 Task: Create a due date automation trigger when advanced on, on the tuesday of the week a card is due add dates starting next week at 11:00 AM.
Action: Mouse moved to (1164, 87)
Screenshot: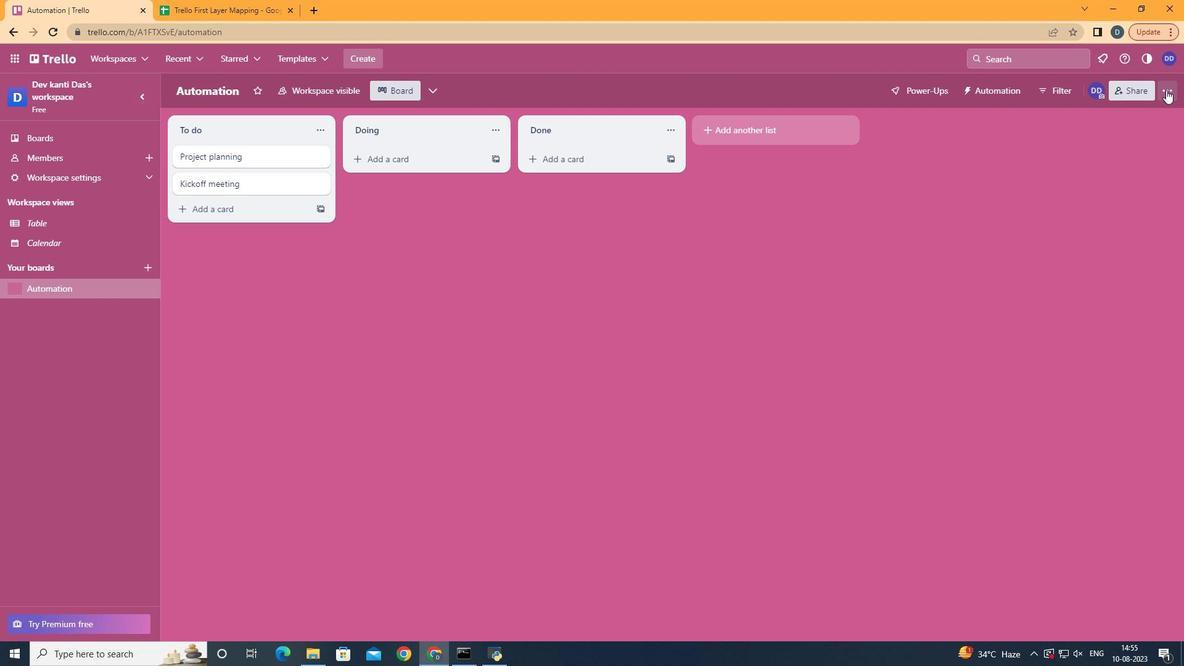 
Action: Mouse pressed left at (1164, 87)
Screenshot: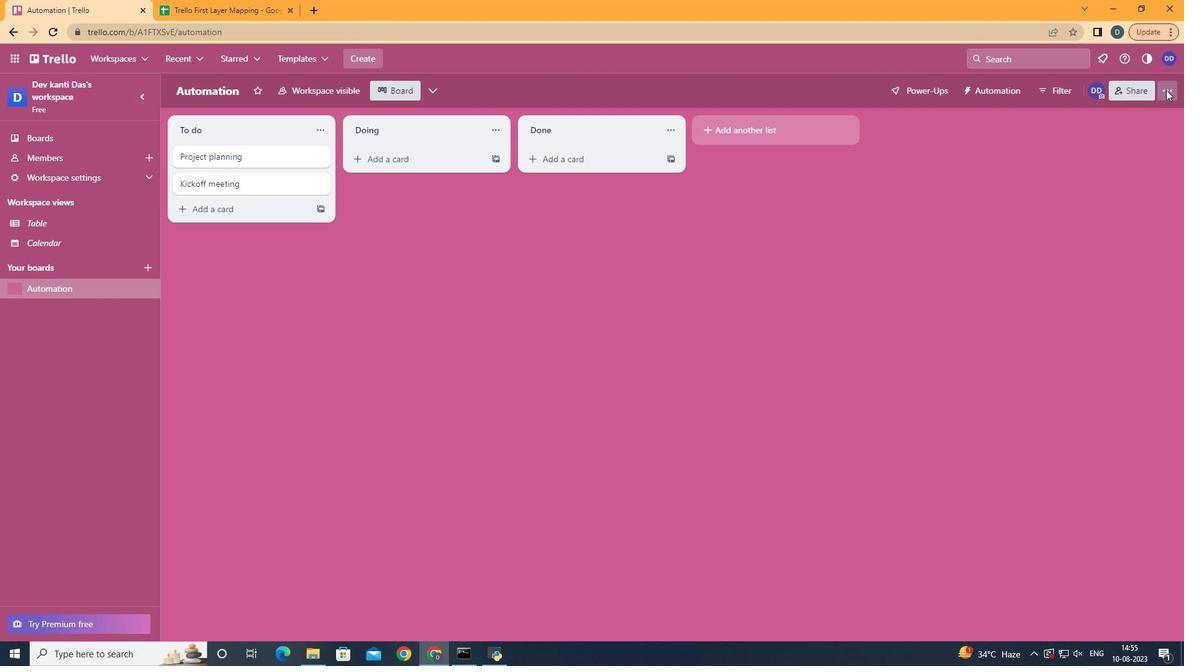 
Action: Mouse moved to (1051, 251)
Screenshot: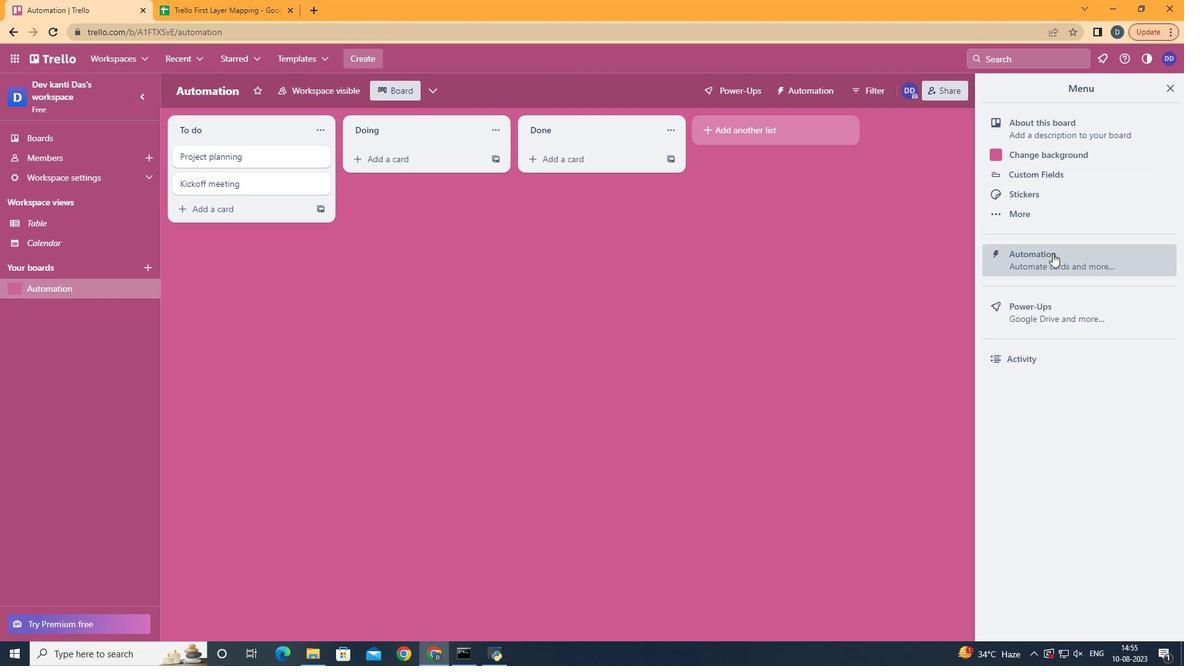 
Action: Mouse pressed left at (1051, 251)
Screenshot: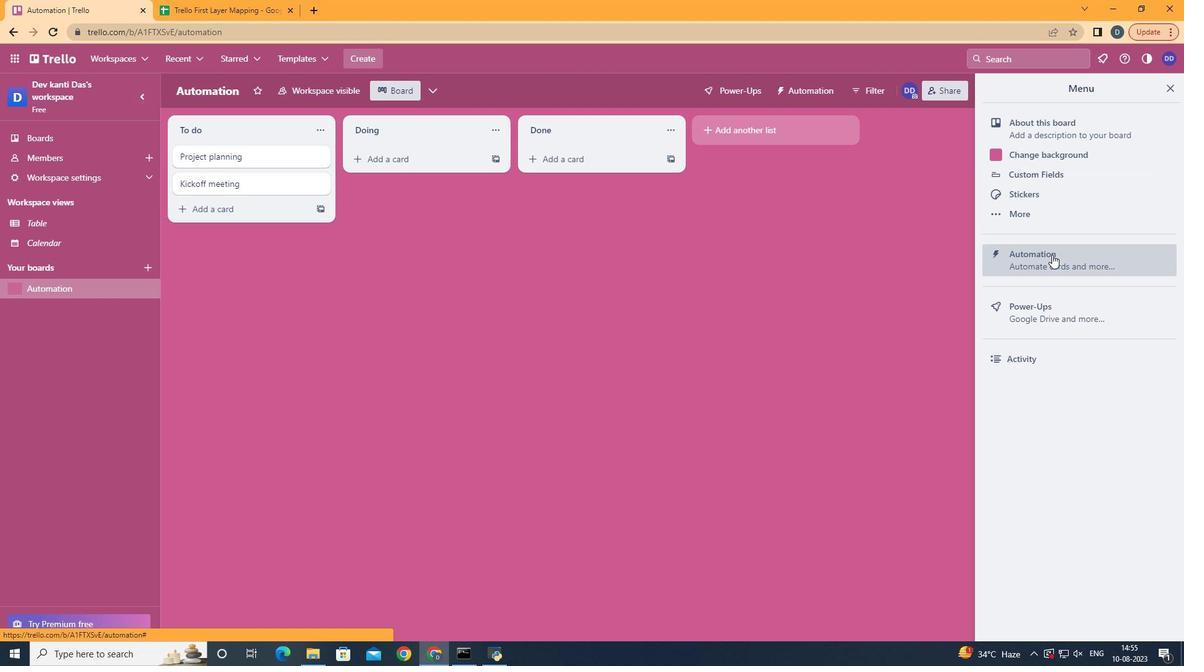 
Action: Mouse moved to (212, 249)
Screenshot: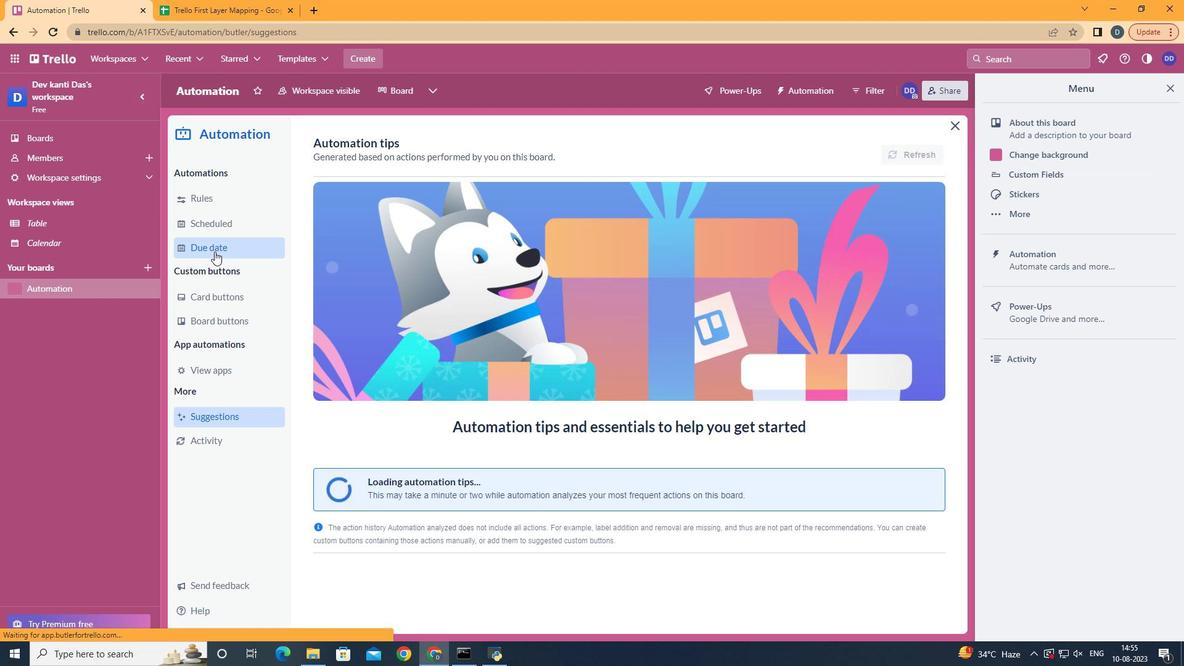 
Action: Mouse pressed left at (212, 249)
Screenshot: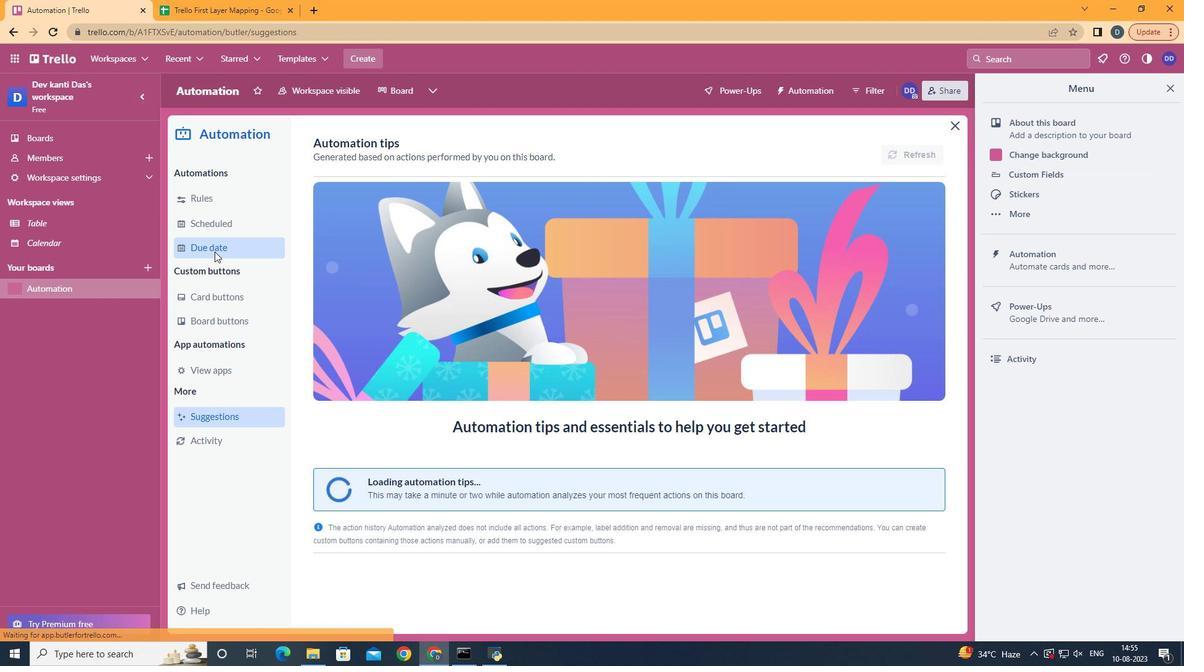 
Action: Mouse moved to (868, 149)
Screenshot: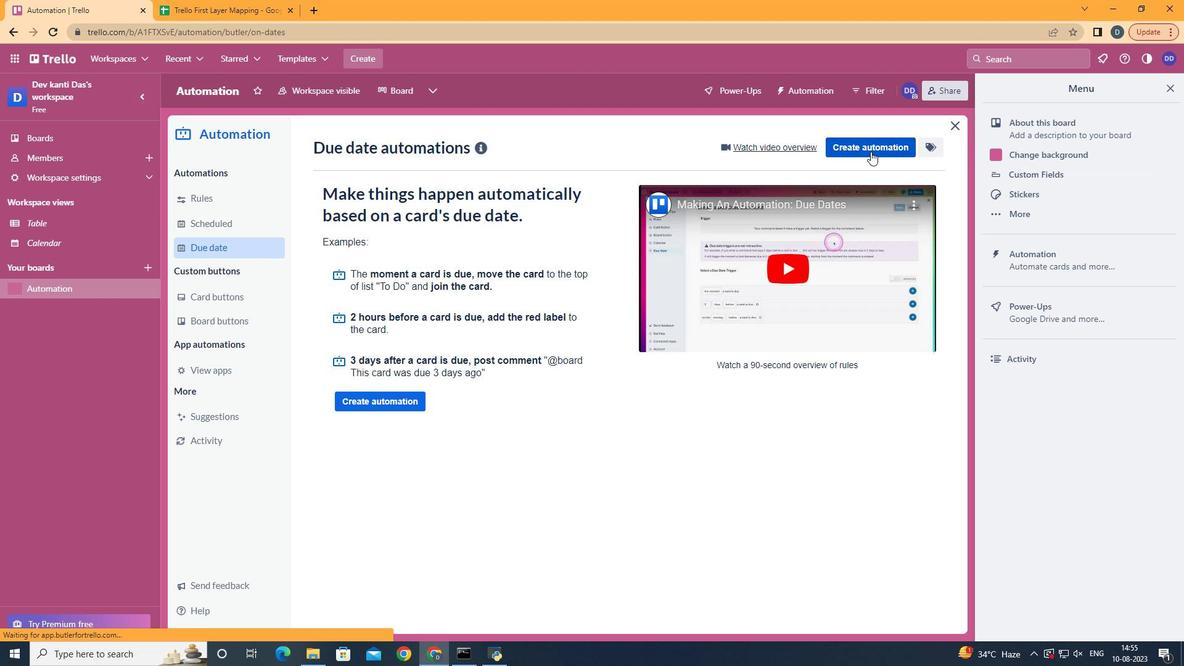 
Action: Mouse pressed left at (868, 149)
Screenshot: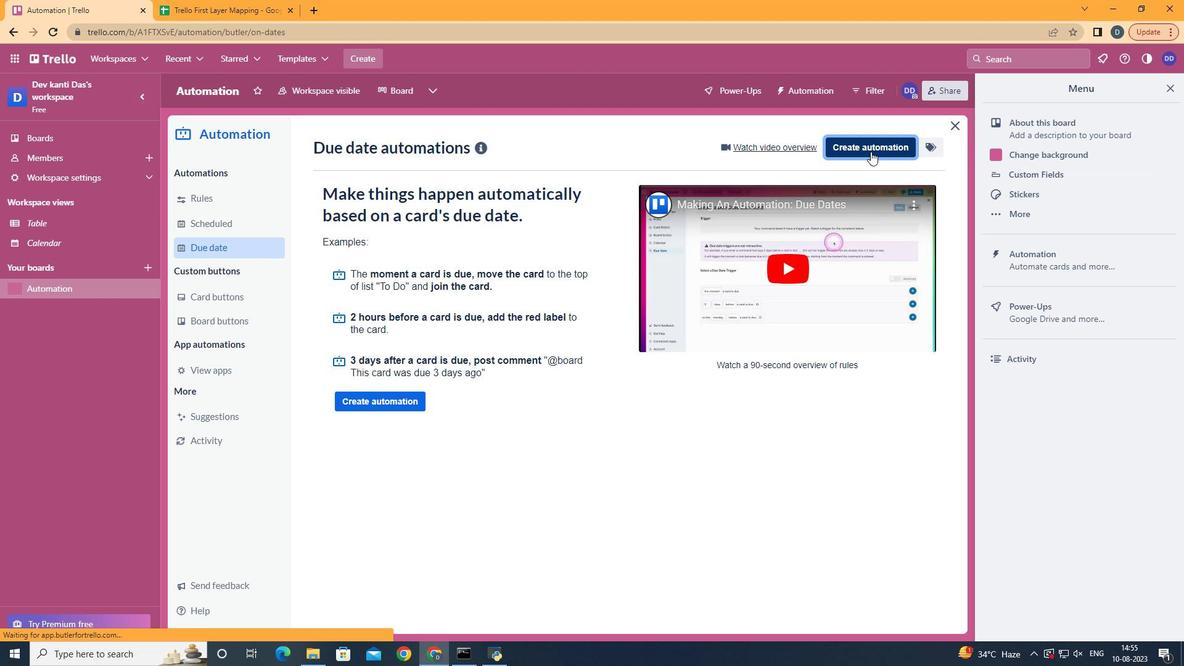 
Action: Mouse moved to (646, 267)
Screenshot: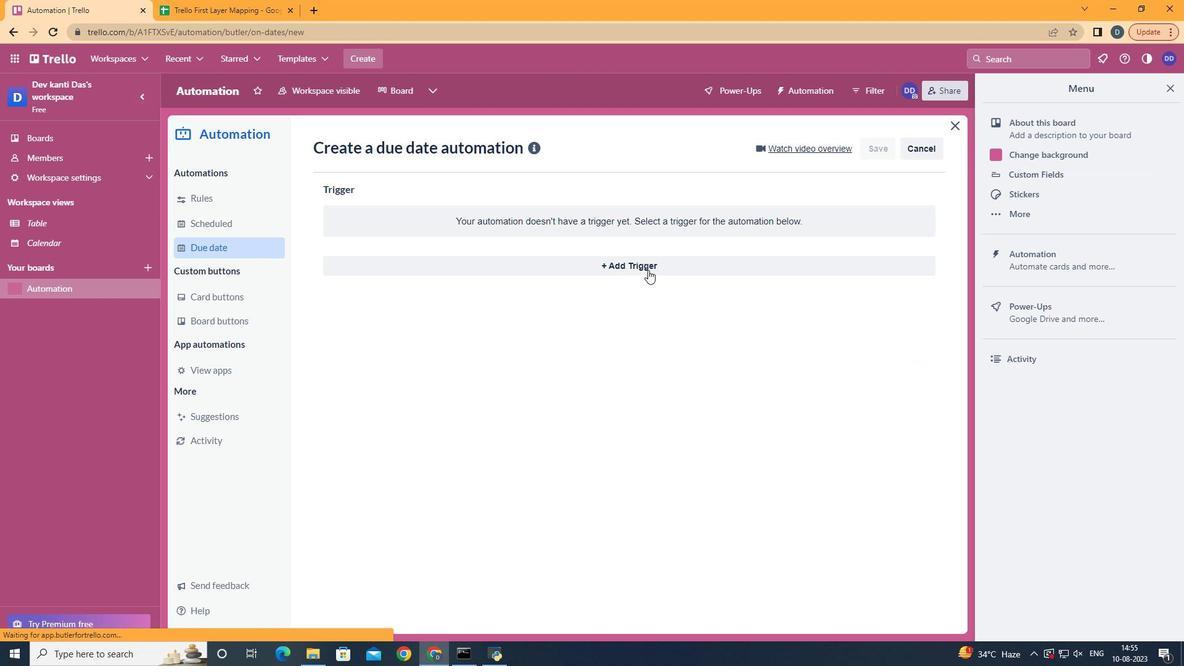 
Action: Mouse pressed left at (646, 267)
Screenshot: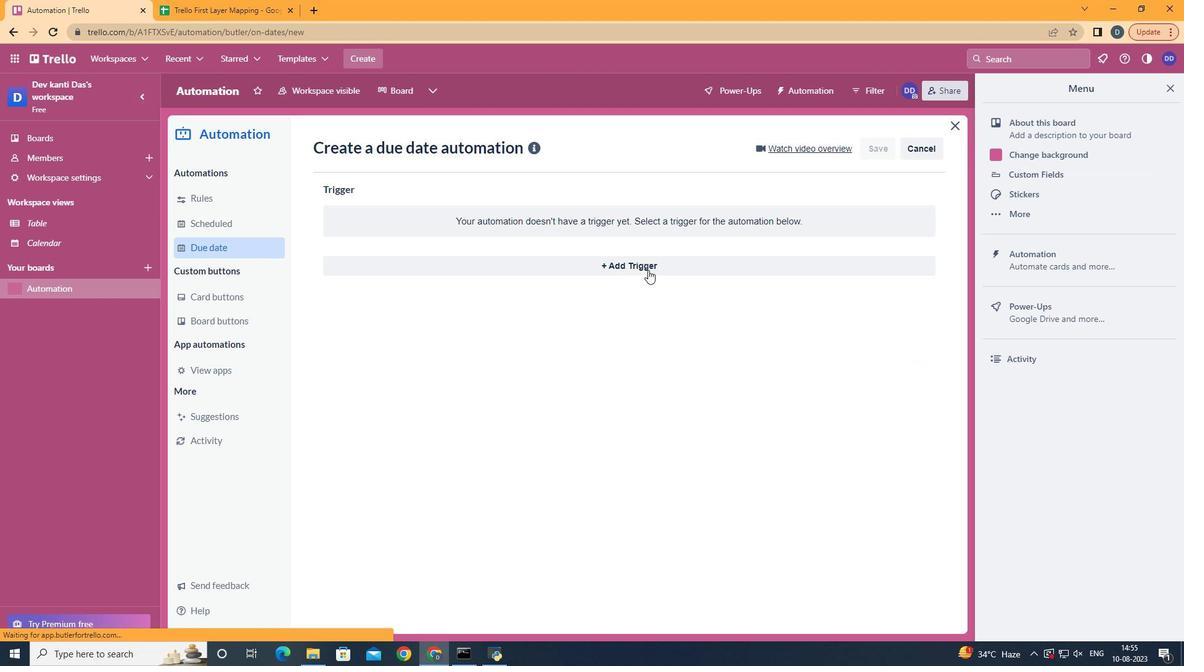 
Action: Mouse moved to (390, 343)
Screenshot: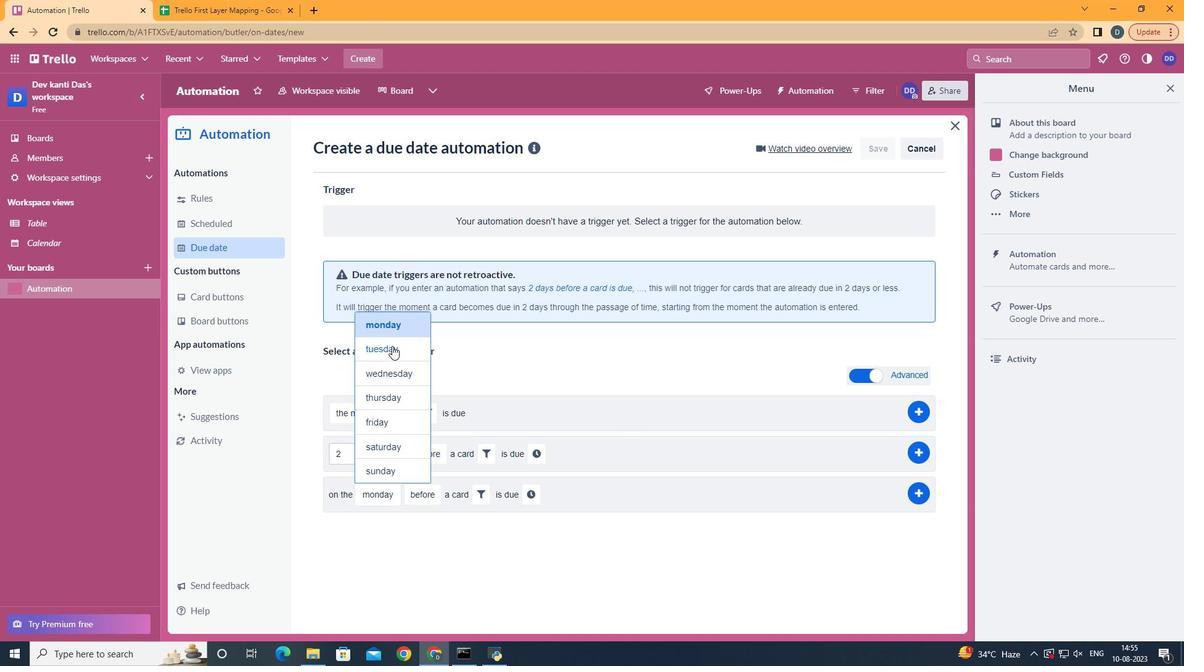 
Action: Mouse pressed left at (390, 343)
Screenshot: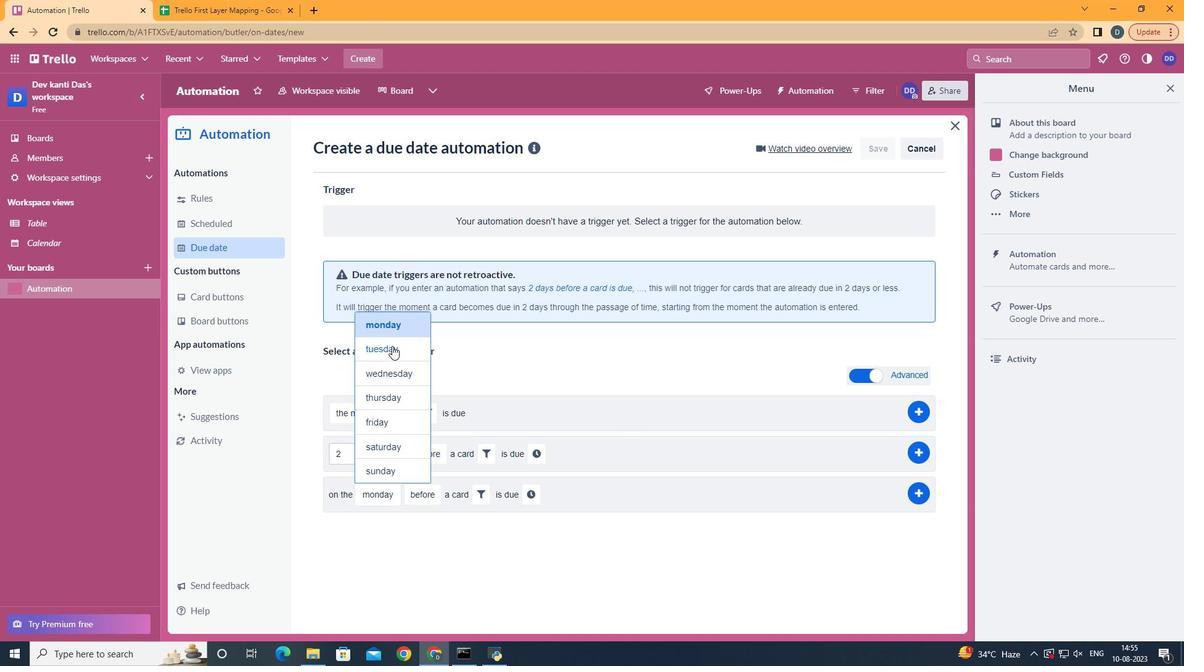 
Action: Mouse moved to (434, 559)
Screenshot: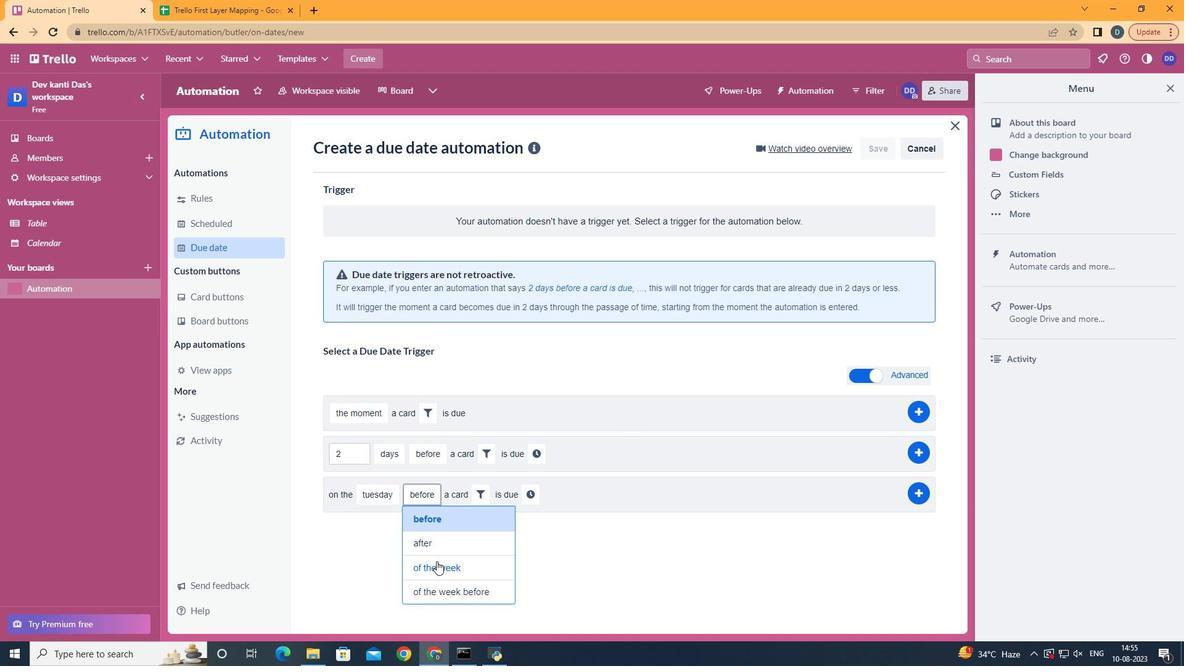 
Action: Mouse pressed left at (434, 559)
Screenshot: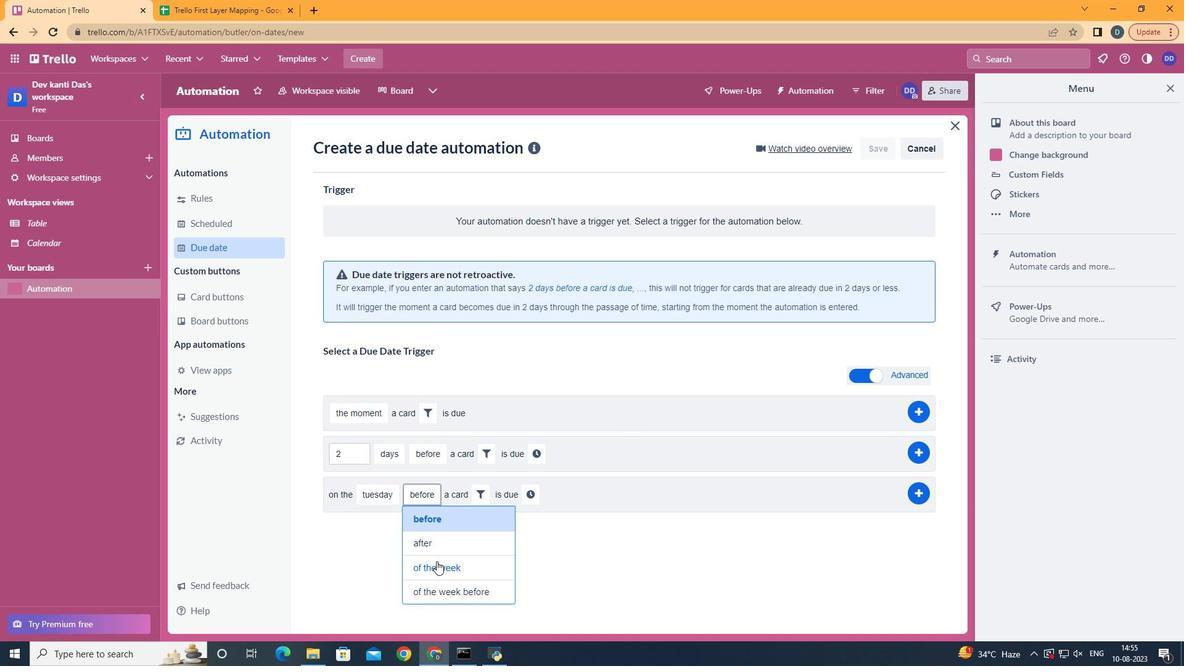 
Action: Mouse moved to (499, 494)
Screenshot: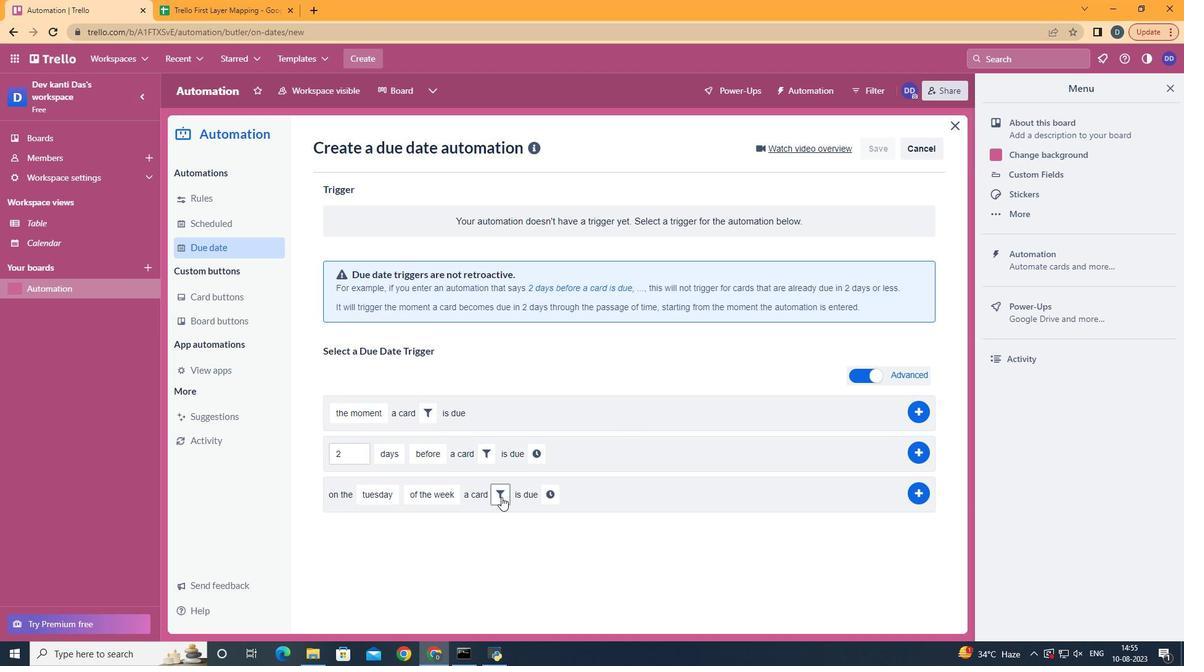 
Action: Mouse pressed left at (499, 494)
Screenshot: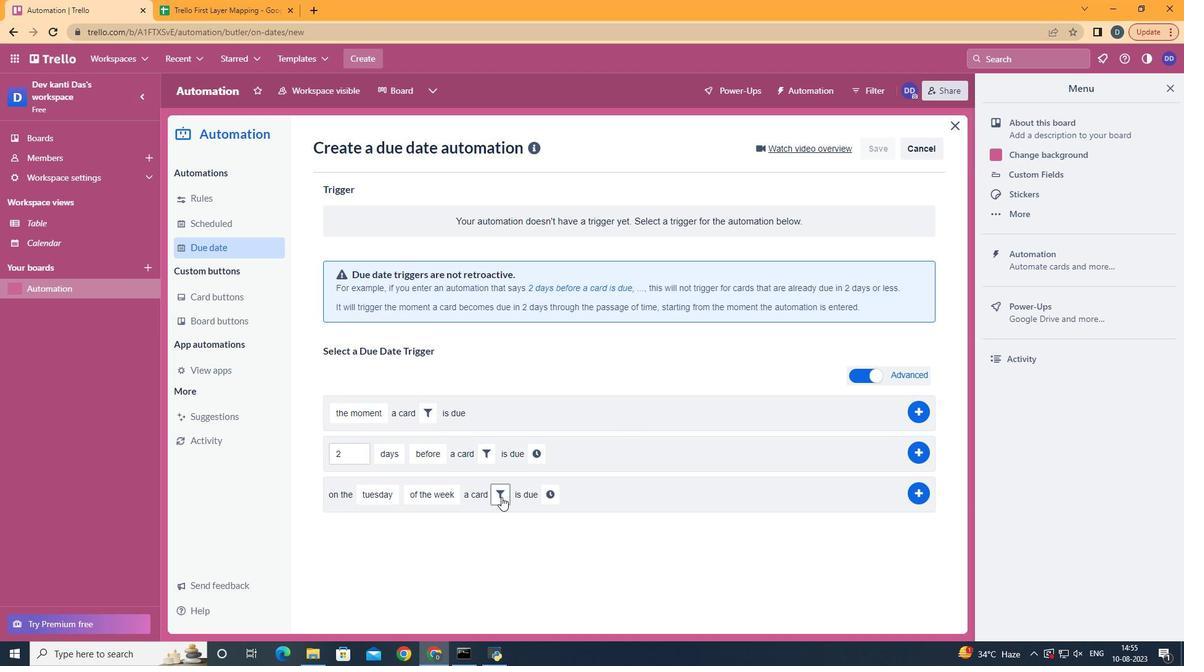 
Action: Mouse moved to (560, 531)
Screenshot: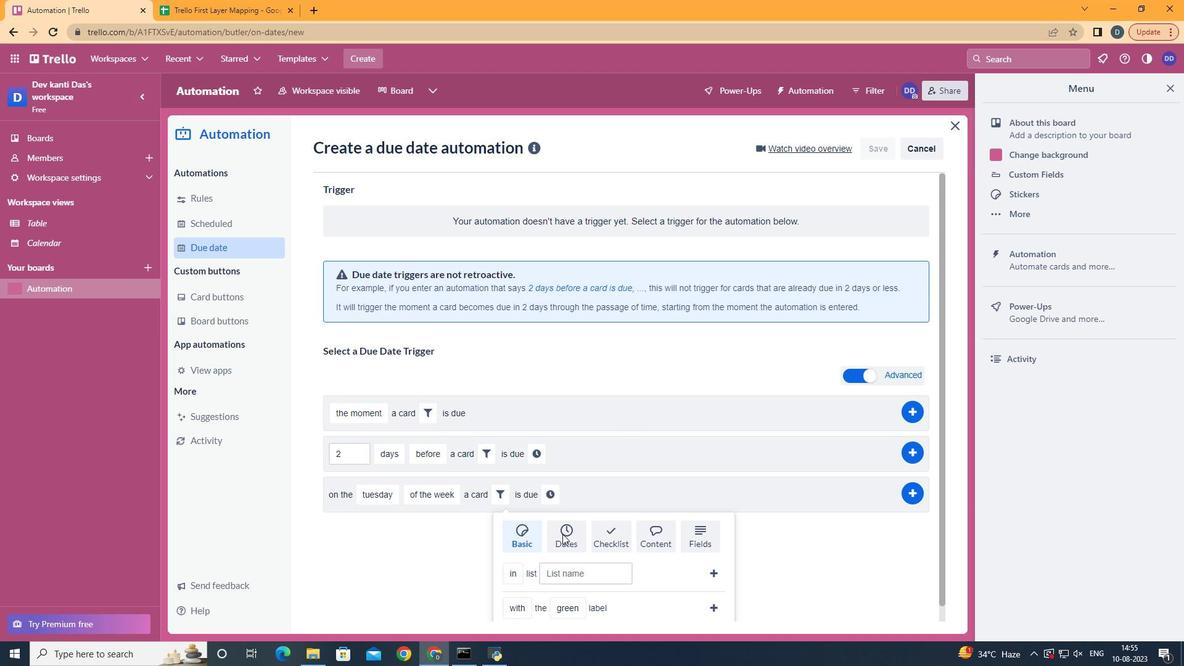
Action: Mouse pressed left at (560, 531)
Screenshot: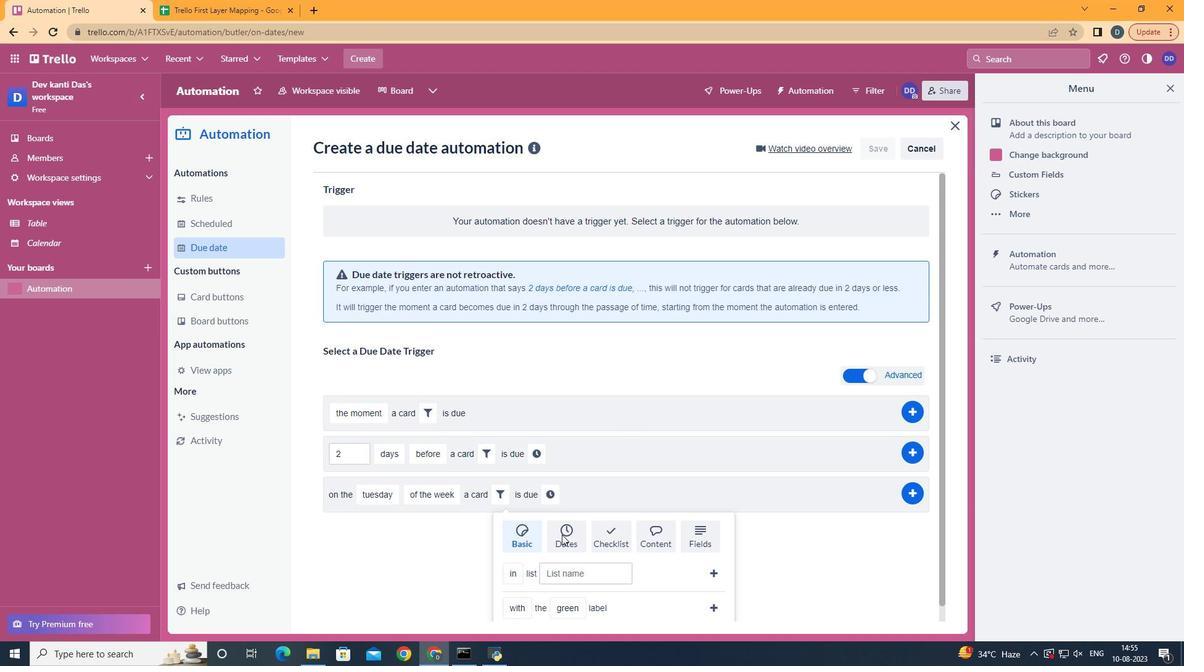 
Action: Mouse moved to (559, 532)
Screenshot: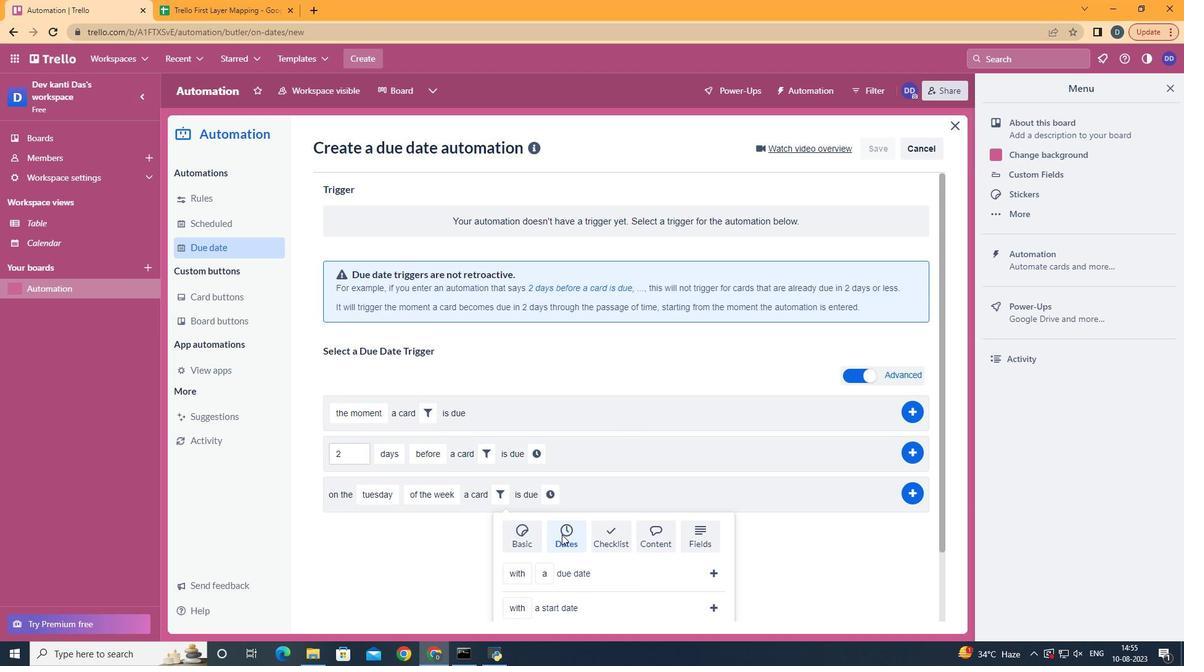 
Action: Mouse scrolled (559, 531) with delta (0, 0)
Screenshot: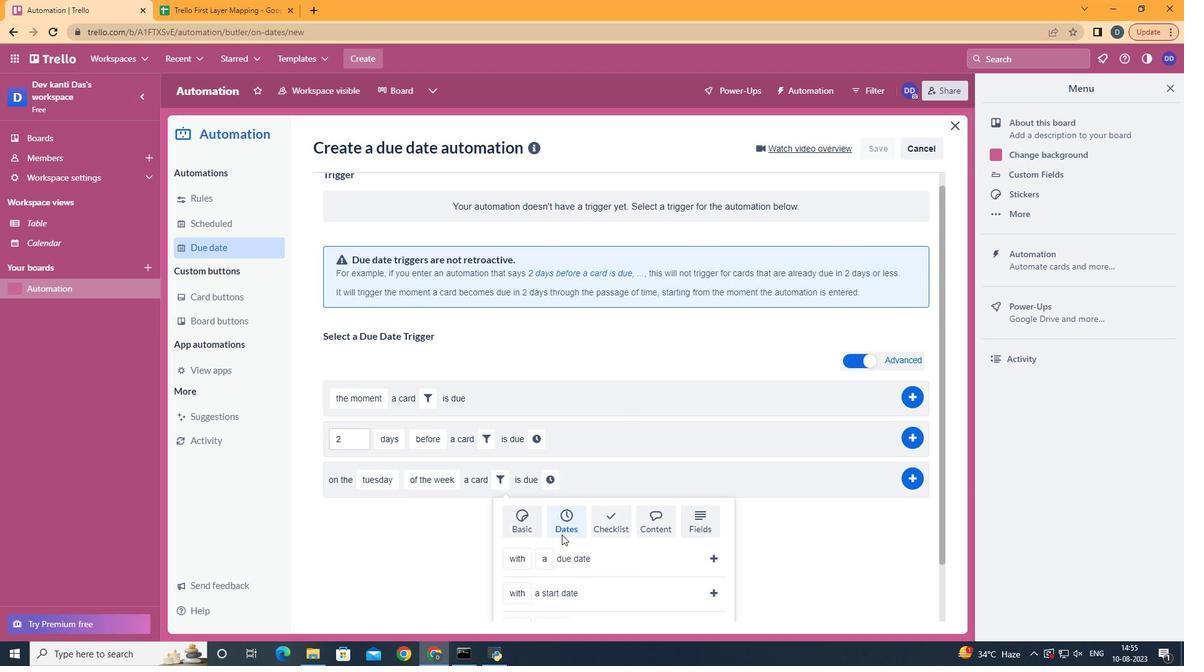 
Action: Mouse scrolled (559, 531) with delta (0, 0)
Screenshot: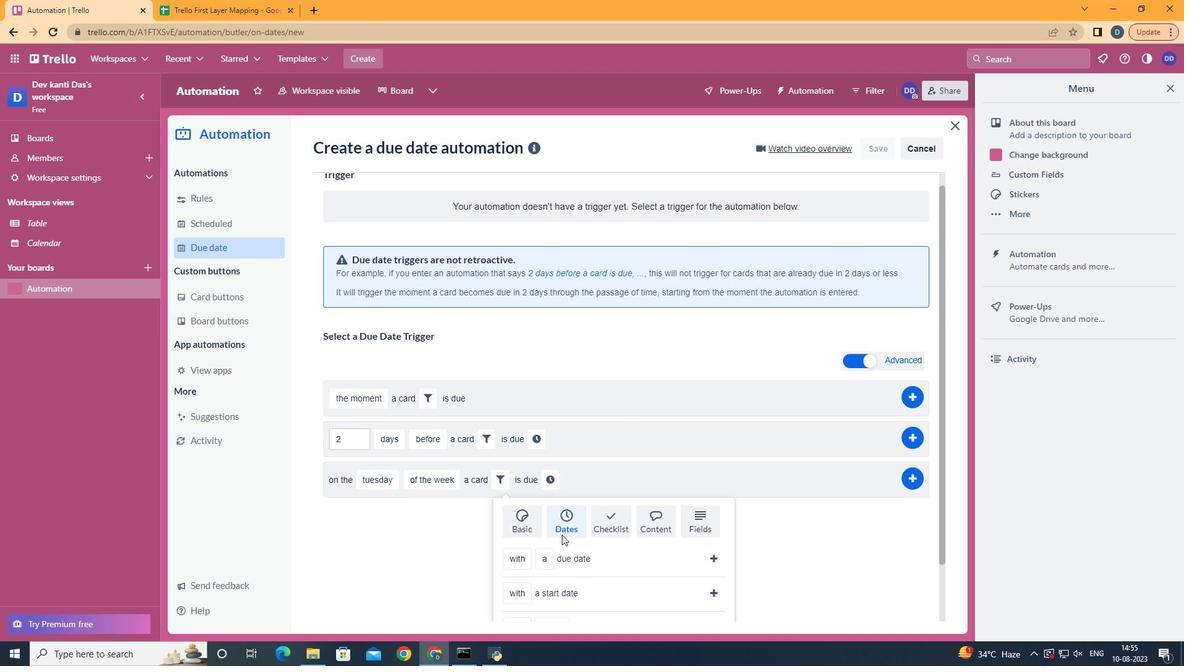 
Action: Mouse scrolled (559, 531) with delta (0, 0)
Screenshot: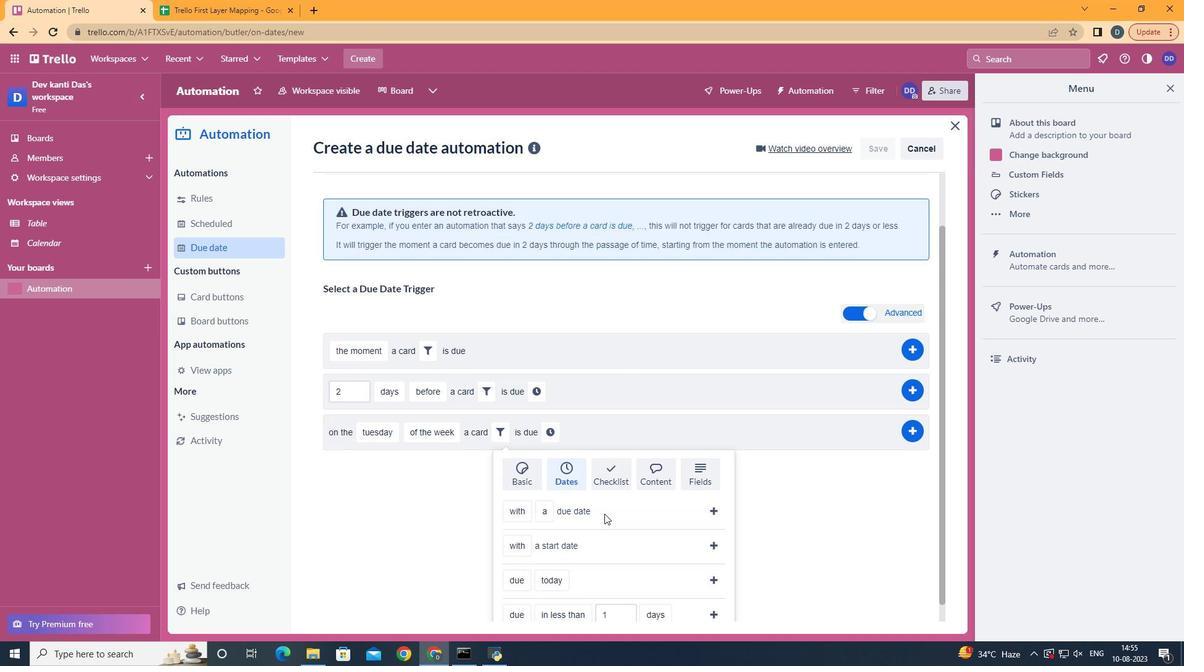 
Action: Mouse scrolled (559, 531) with delta (0, 0)
Screenshot: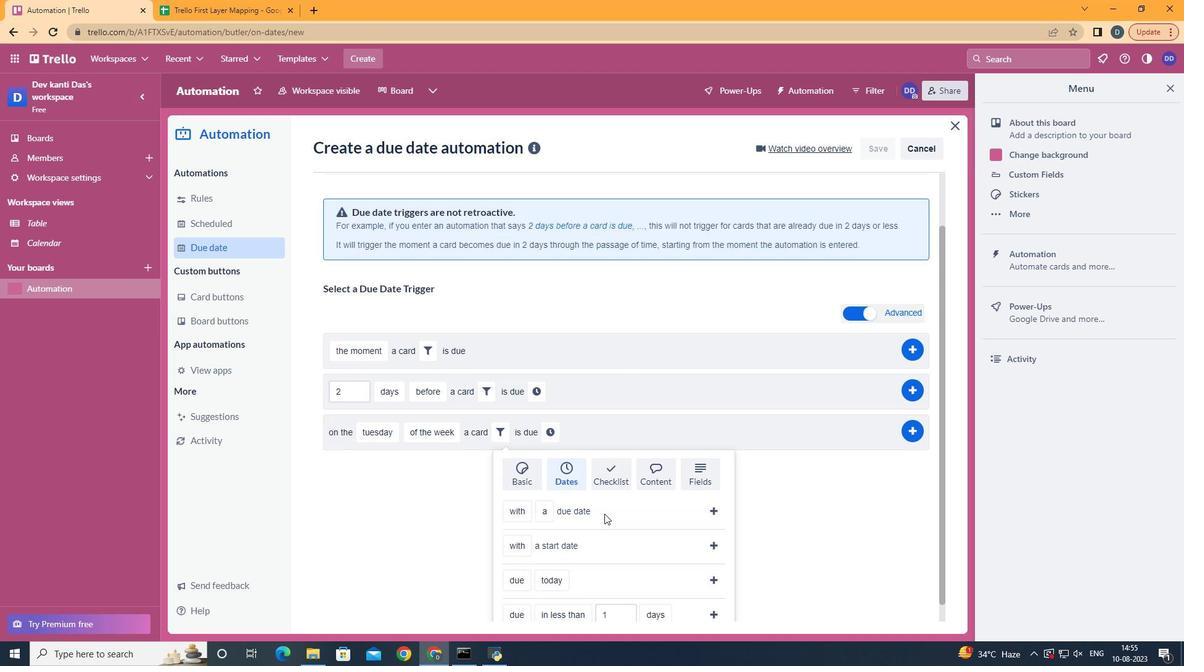 
Action: Mouse moved to (530, 511)
Screenshot: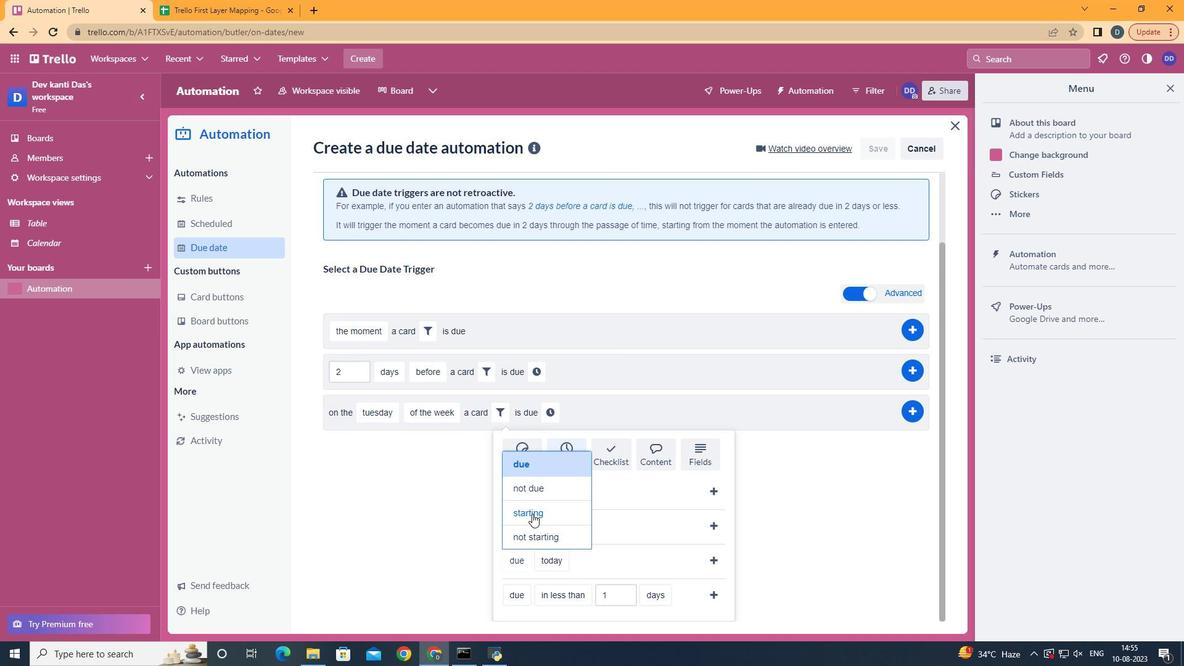 
Action: Mouse pressed left at (530, 511)
Screenshot: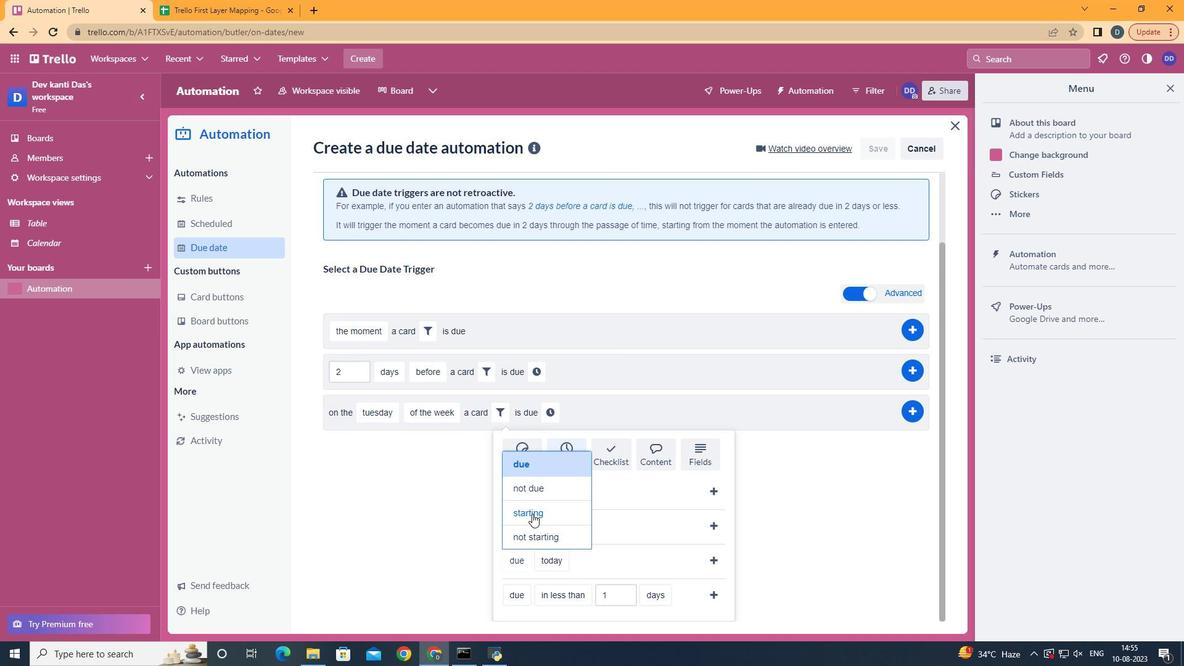 
Action: Mouse moved to (591, 480)
Screenshot: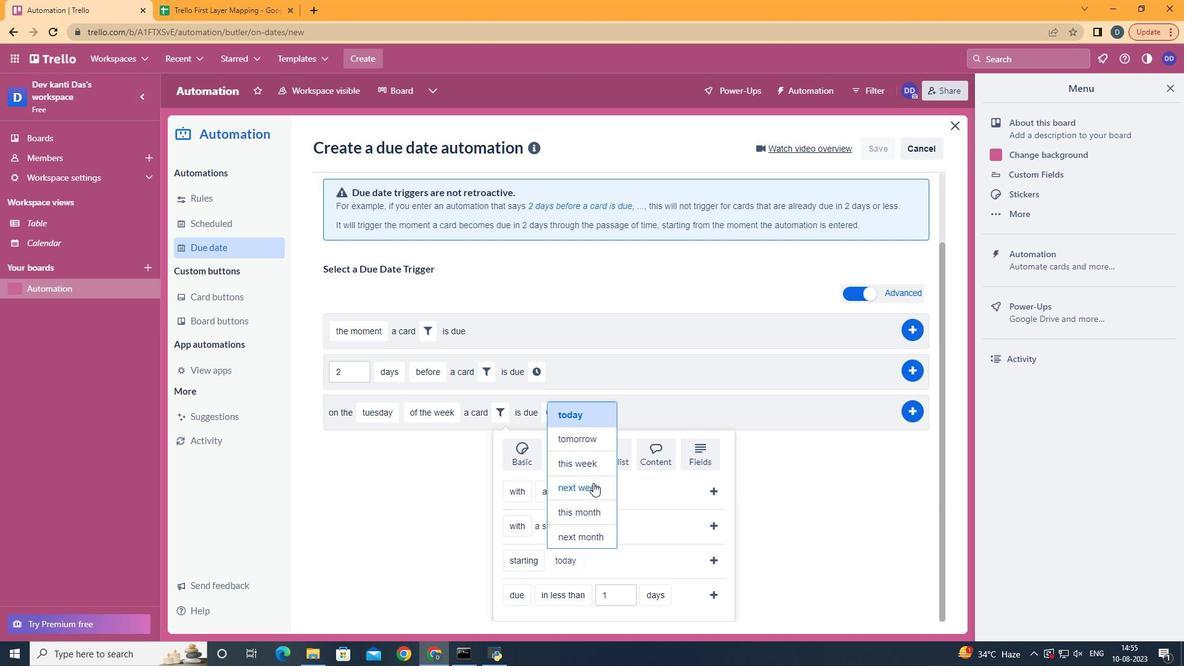 
Action: Mouse pressed left at (591, 480)
Screenshot: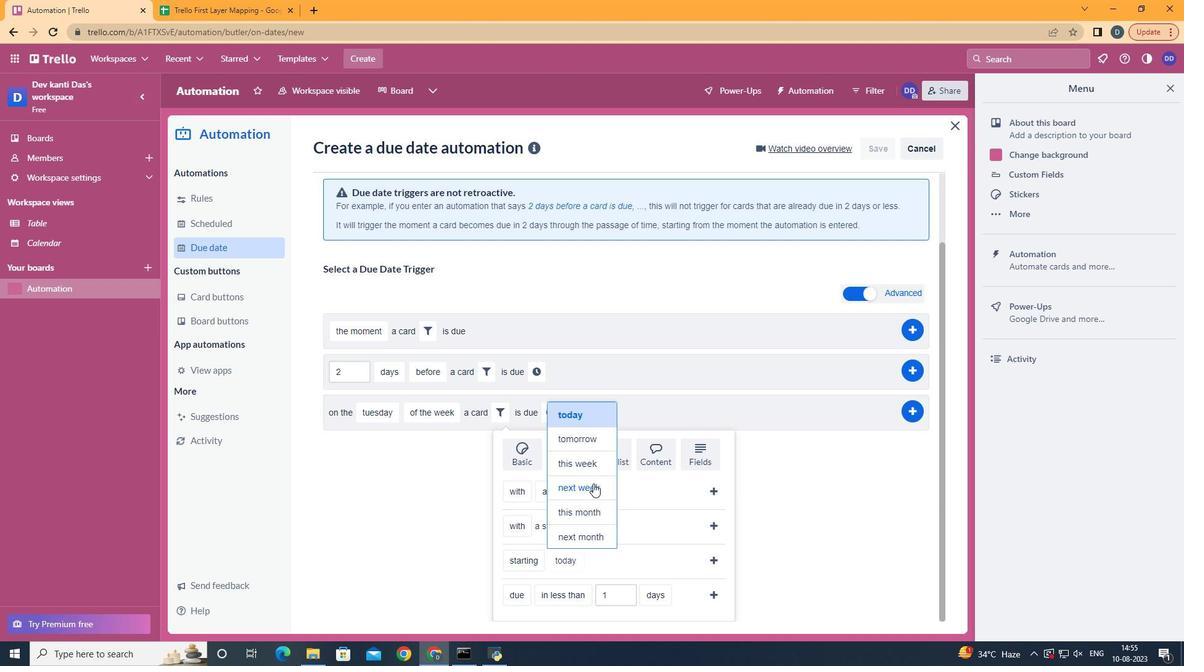 
Action: Mouse moved to (710, 559)
Screenshot: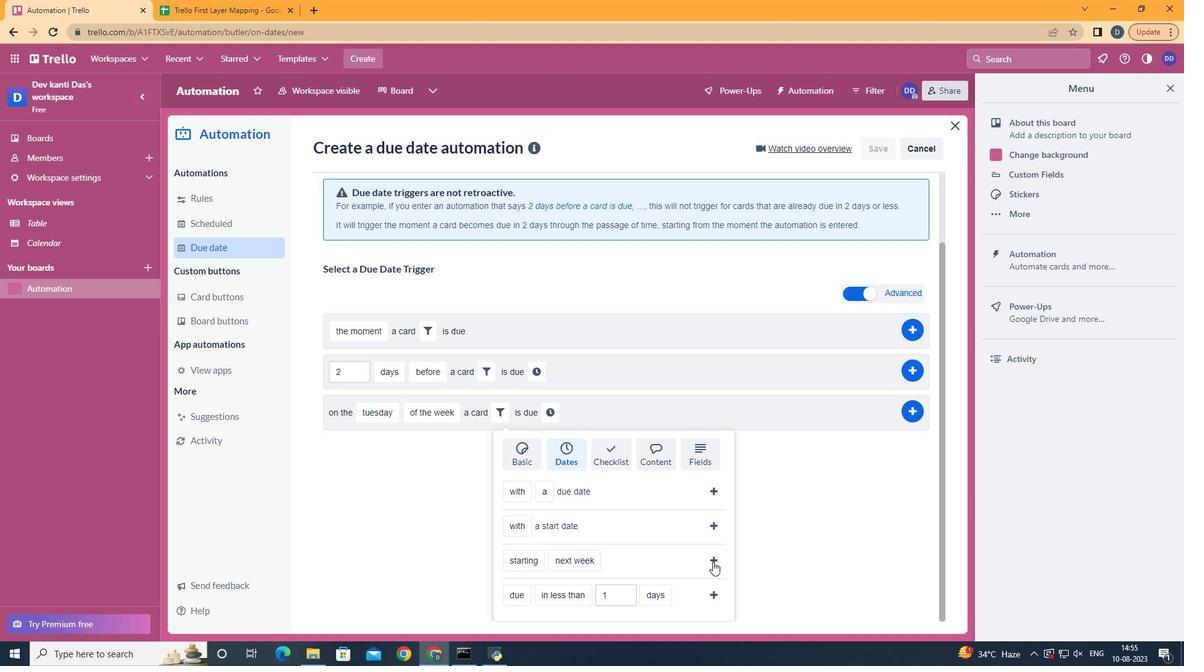 
Action: Mouse pressed left at (710, 559)
Screenshot: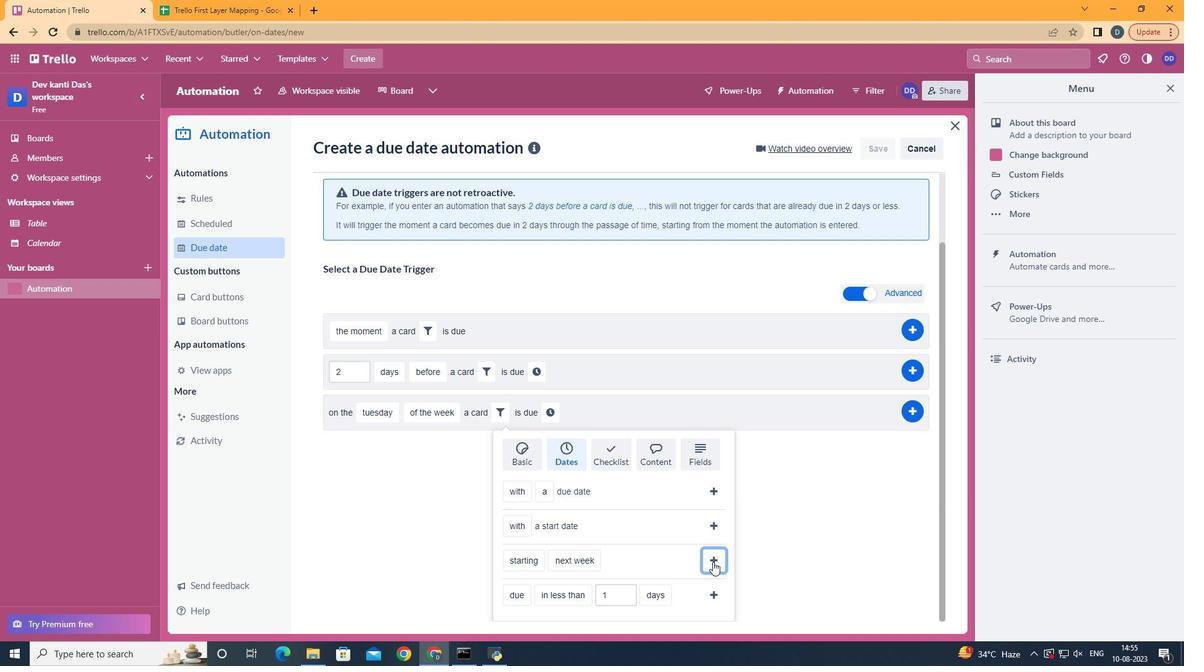 
Action: Mouse moved to (644, 493)
Screenshot: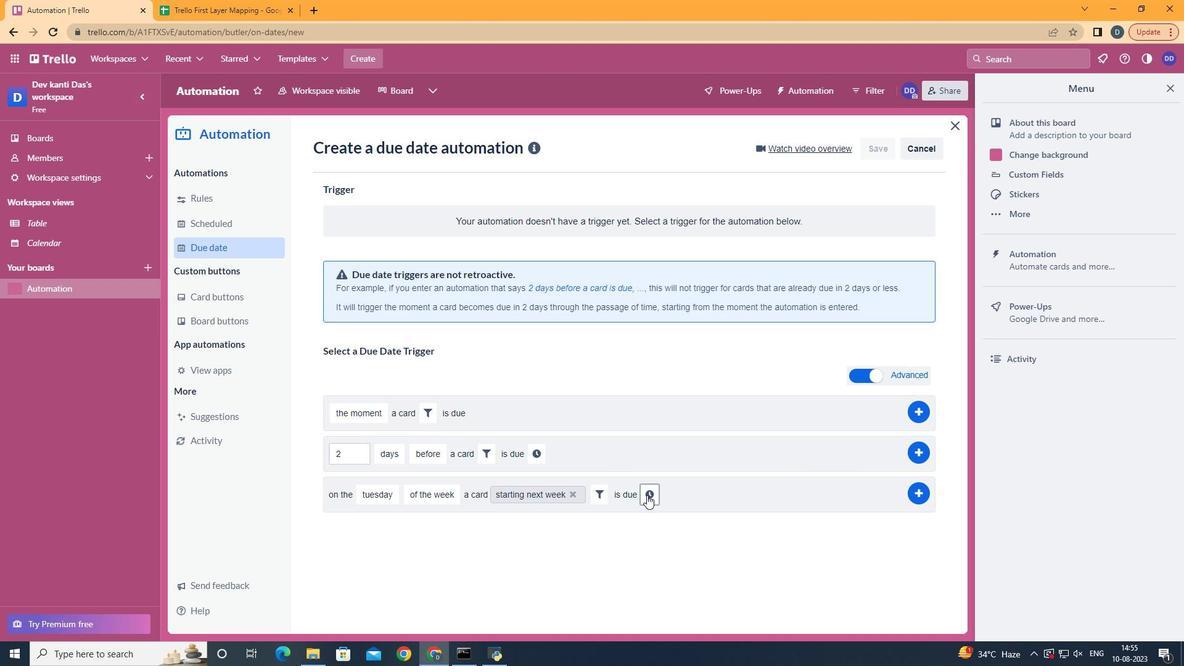 
Action: Mouse pressed left at (644, 493)
Screenshot: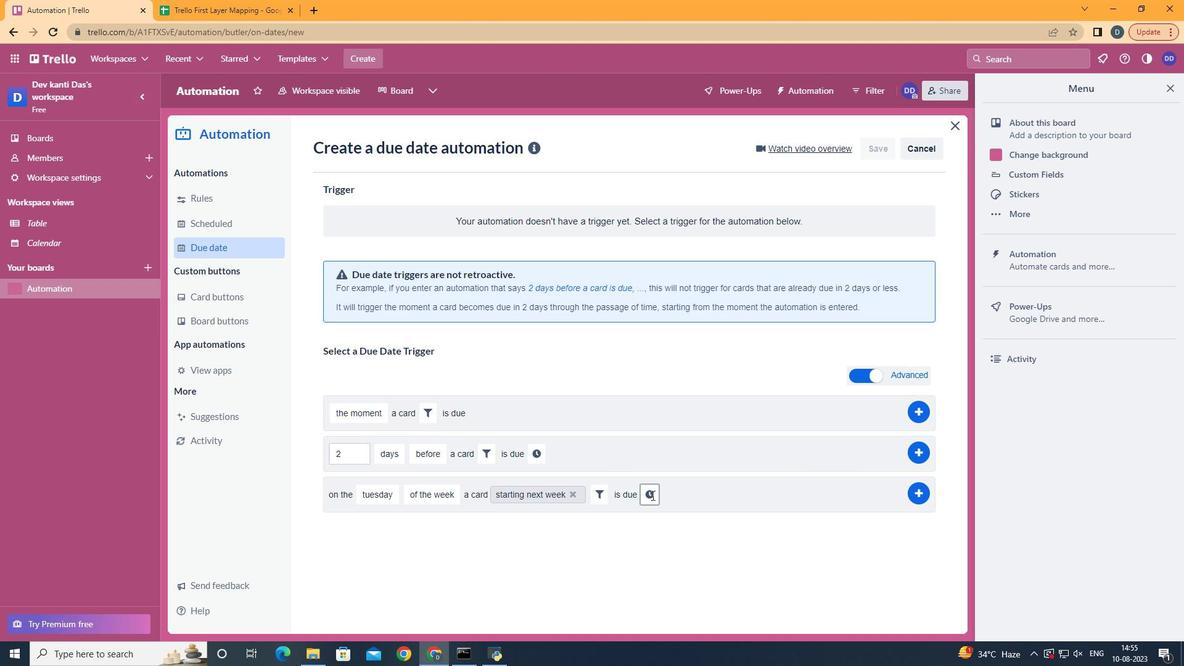 
Action: Mouse moved to (667, 494)
Screenshot: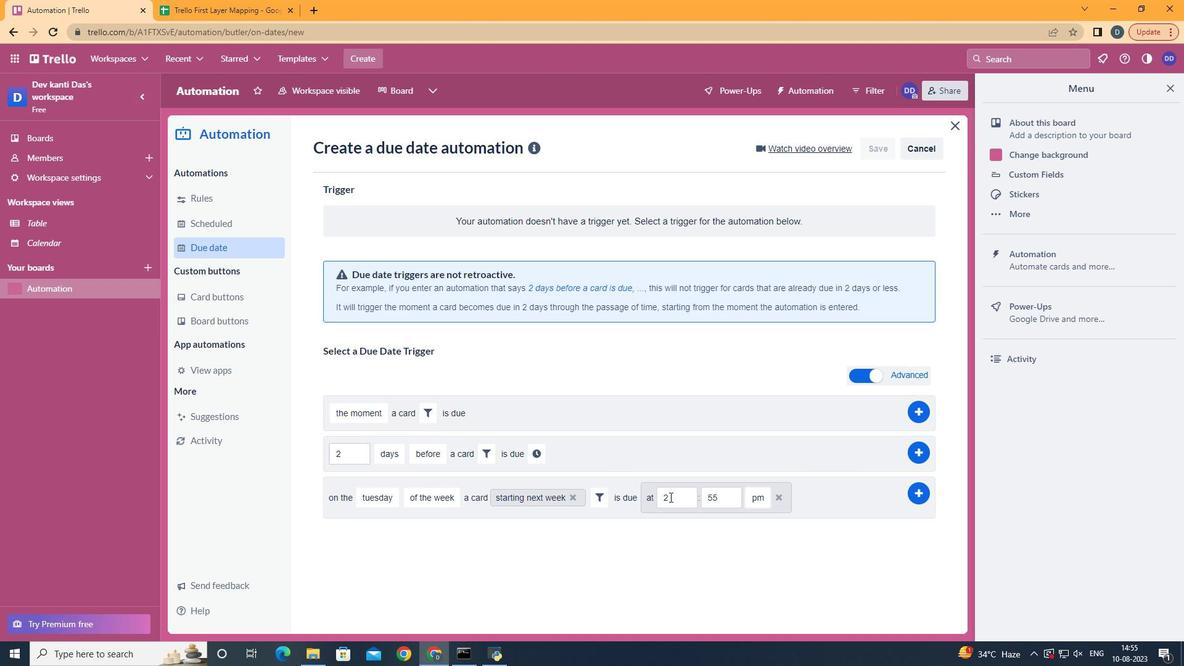 
Action: Mouse pressed left at (667, 494)
Screenshot: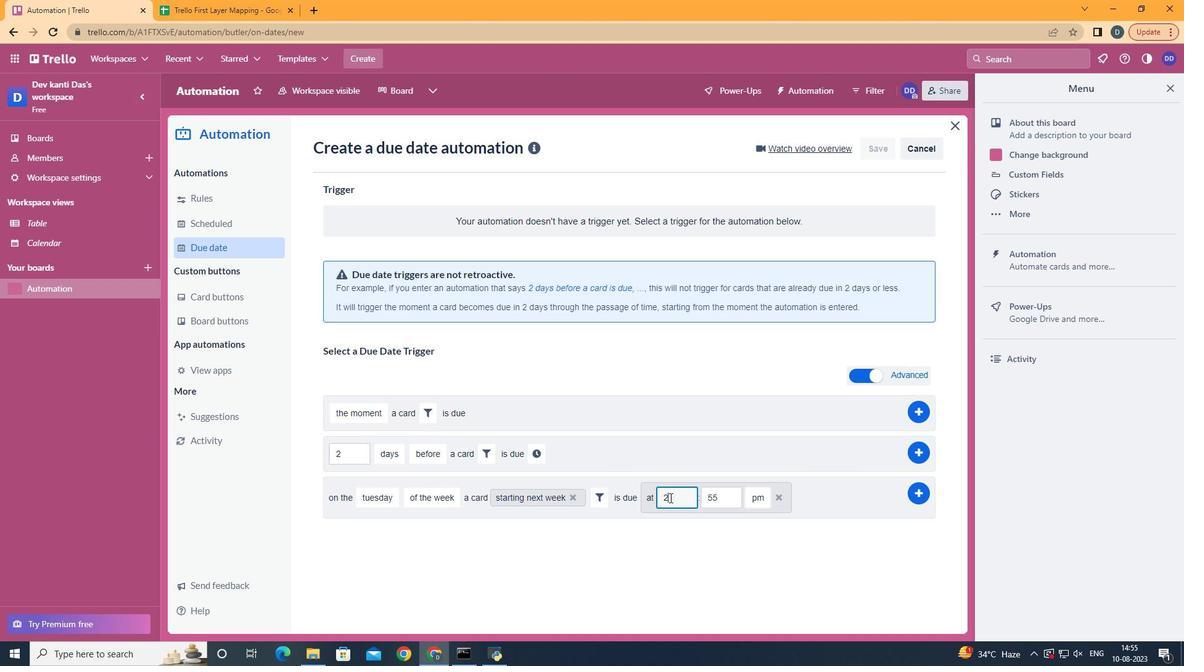 
Action: Mouse moved to (662, 498)
Screenshot: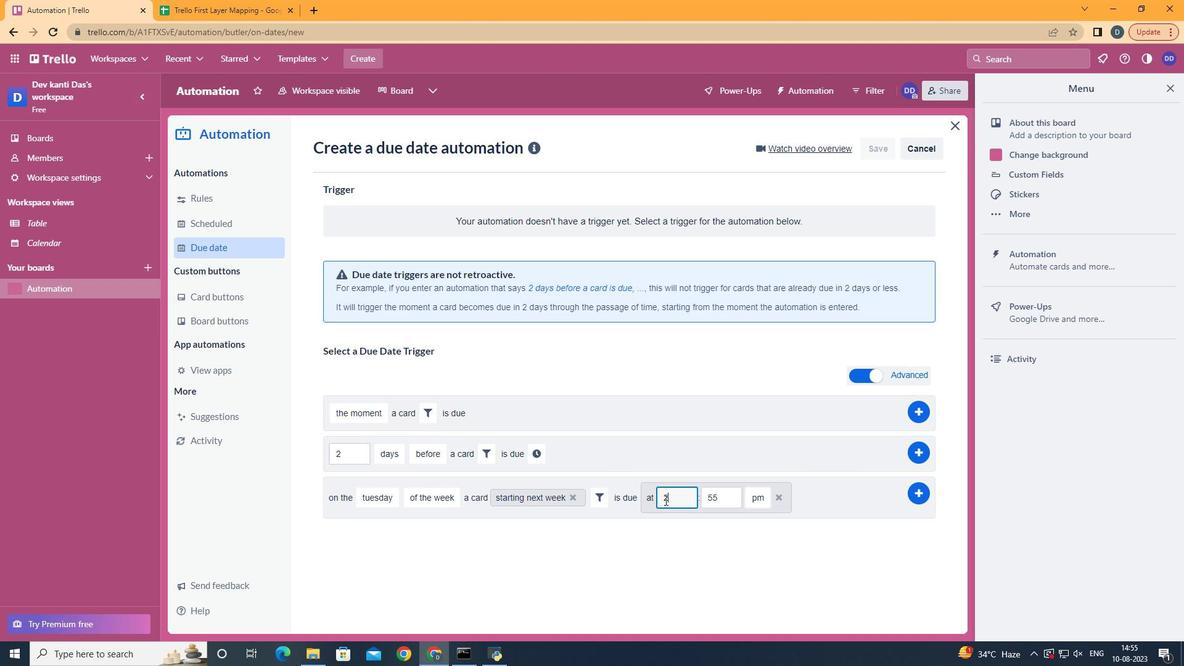 
Action: Key pressed <Key.backspace>11
Screenshot: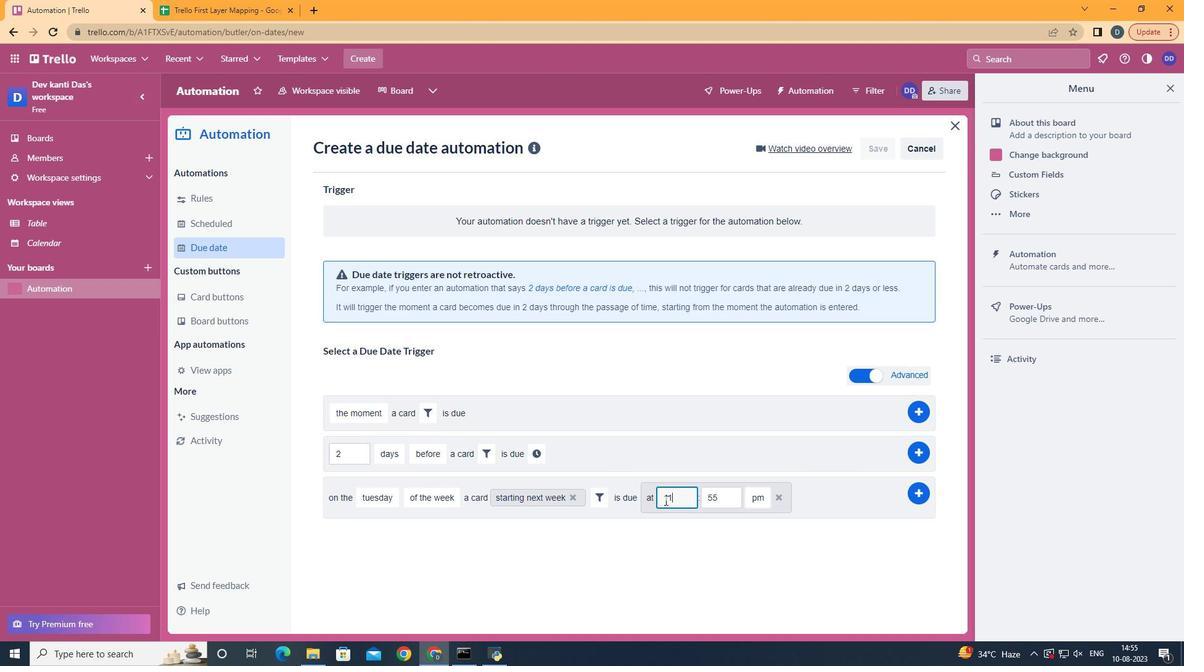 
Action: Mouse moved to (695, 501)
Screenshot: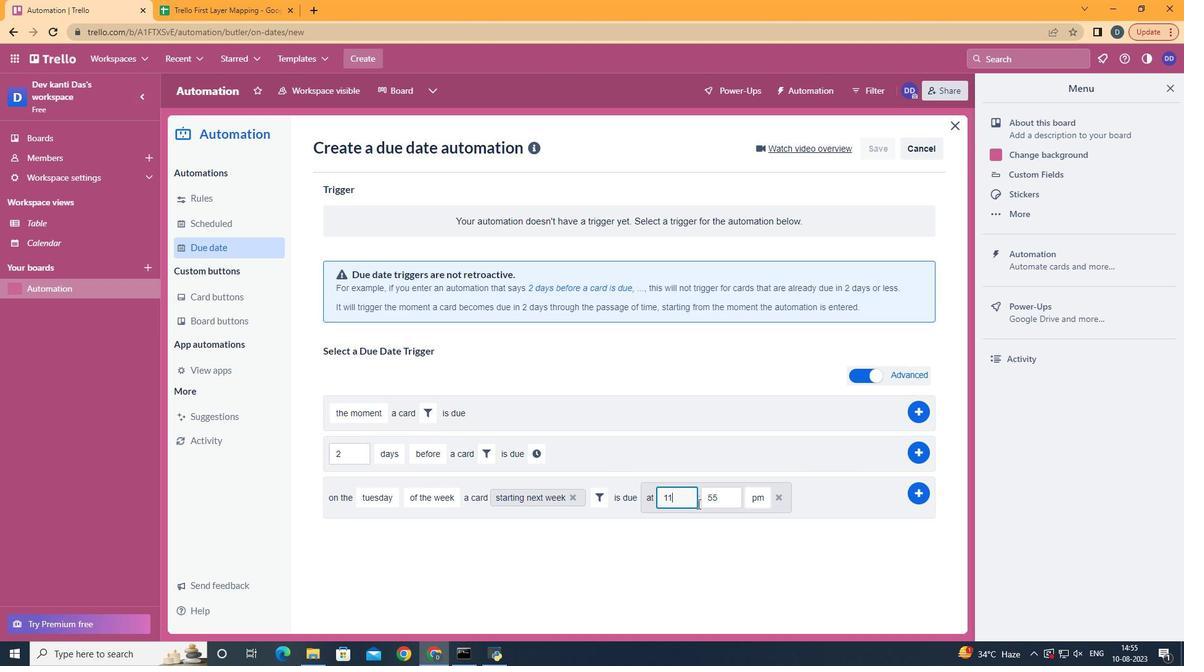 
Action: Mouse pressed left at (695, 501)
Screenshot: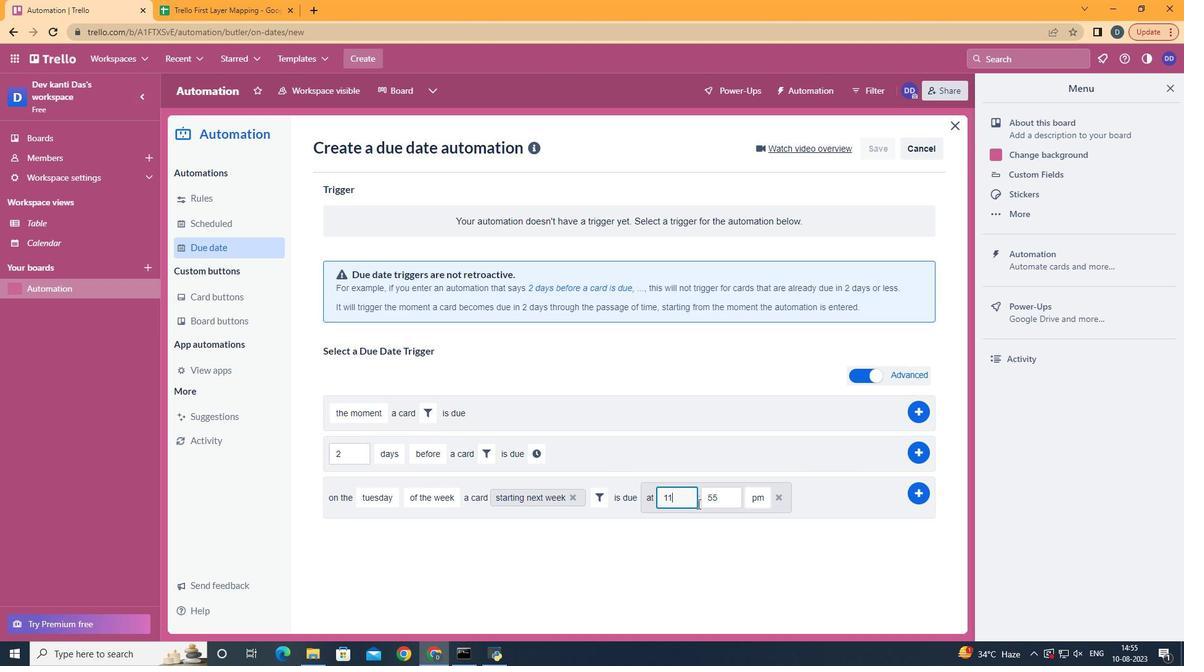 
Action: Mouse moved to (722, 496)
Screenshot: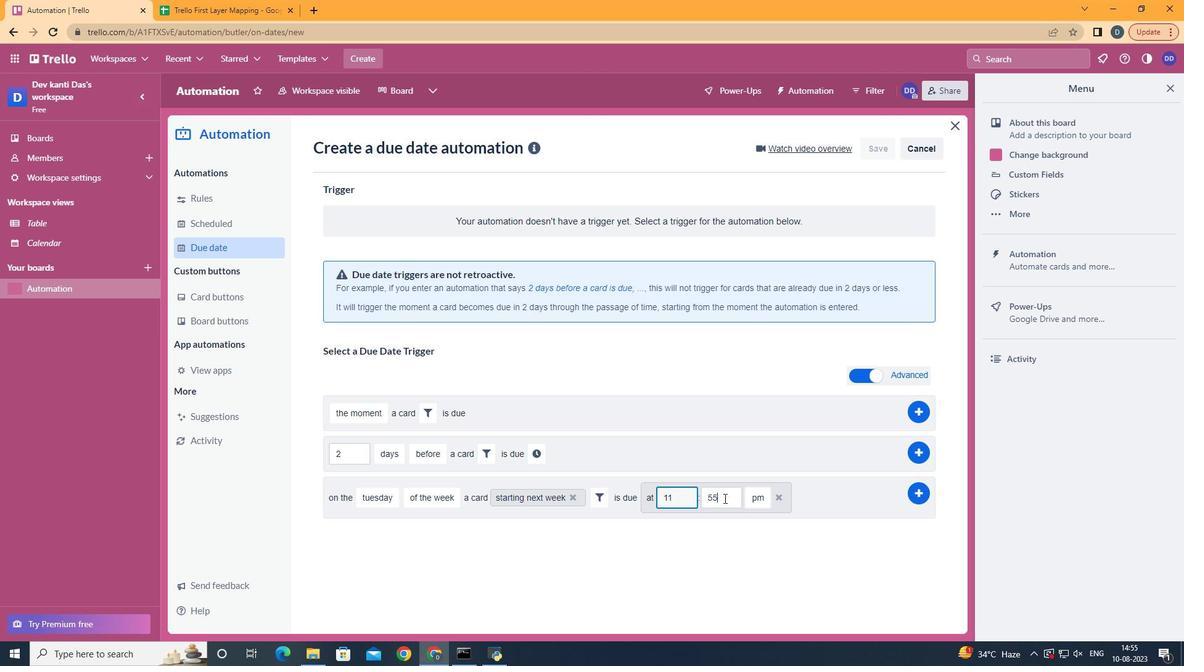 
Action: Mouse pressed left at (722, 496)
Screenshot: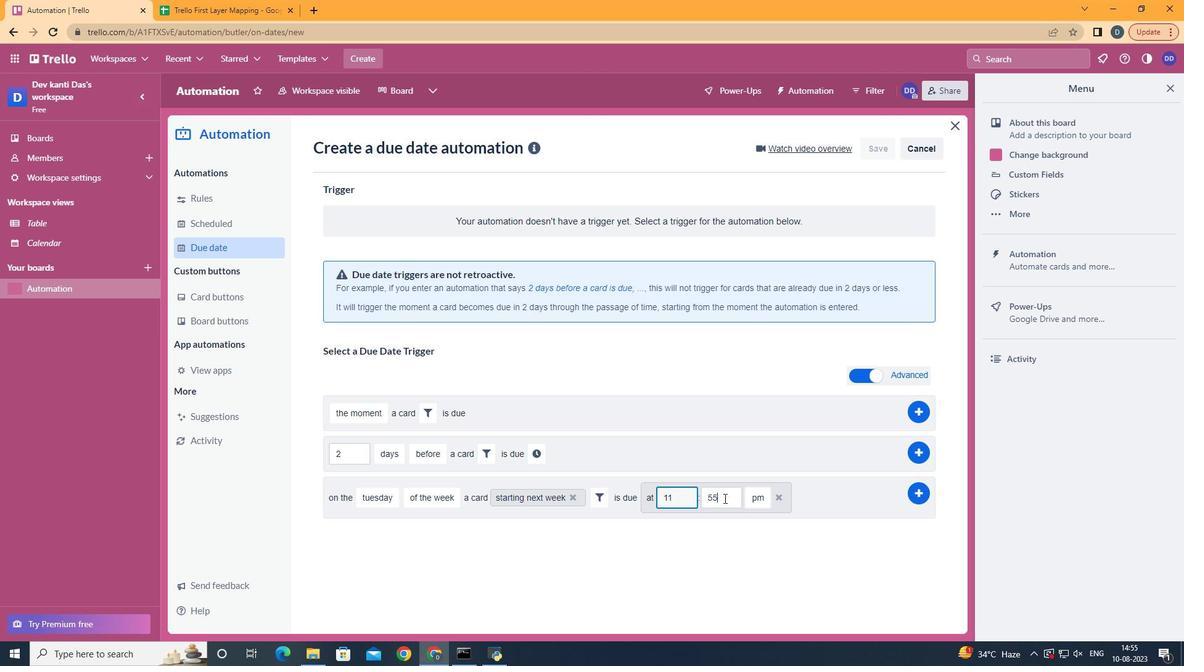 
Action: Mouse moved to (722, 496)
Screenshot: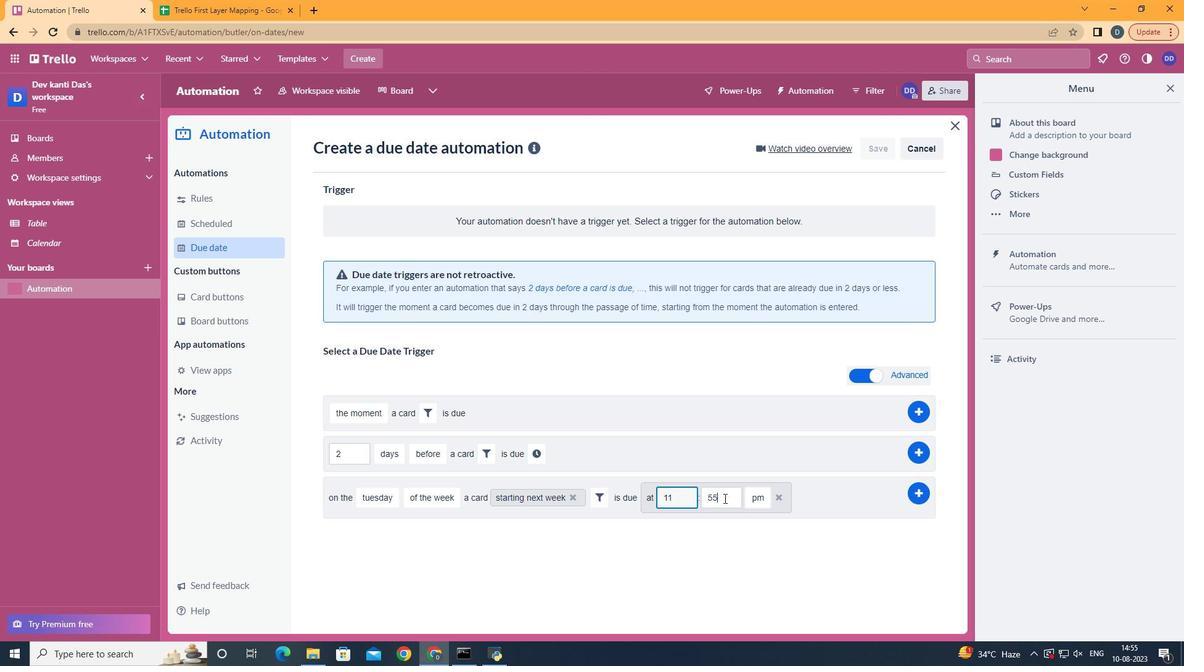 
Action: Key pressed <Key.backspace><Key.backspace>00
Screenshot: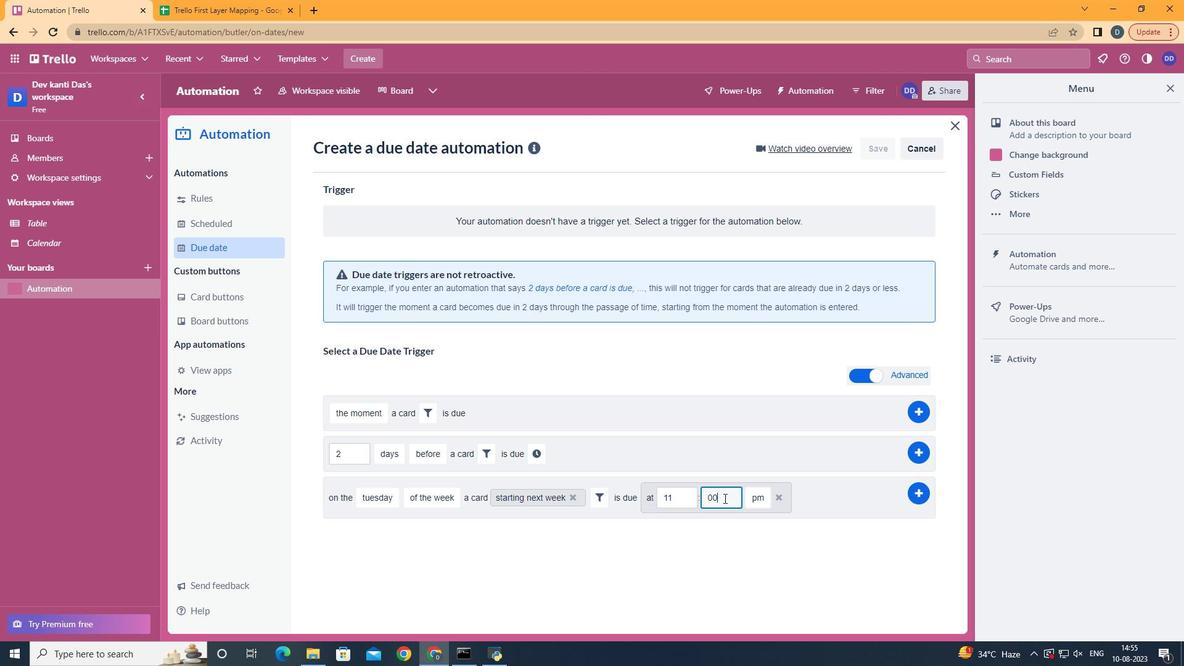 
Action: Mouse moved to (756, 515)
Screenshot: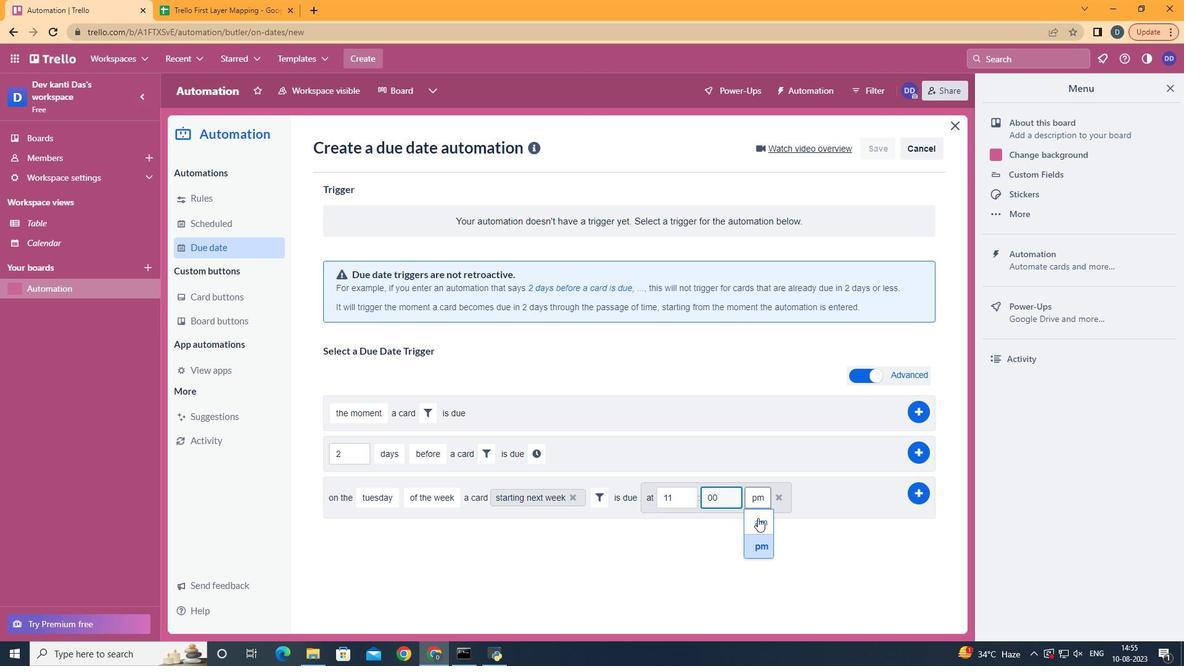 
Action: Mouse pressed left at (756, 515)
Screenshot: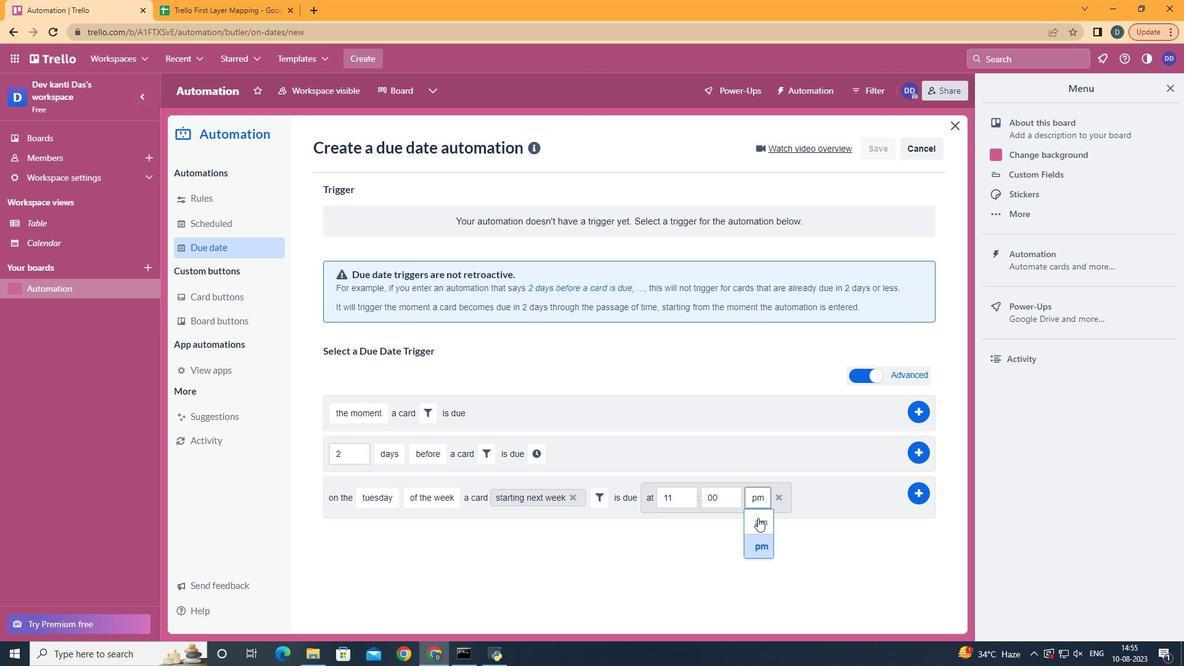 
Action: Mouse moved to (909, 485)
Screenshot: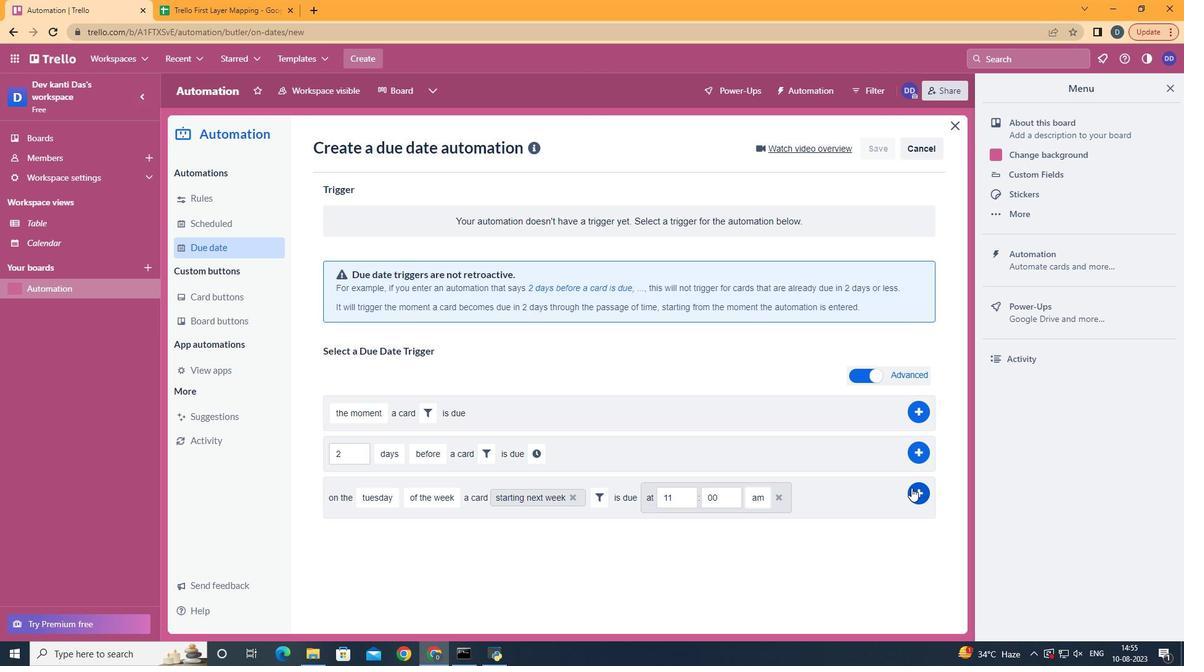 
Action: Mouse pressed left at (909, 485)
Screenshot: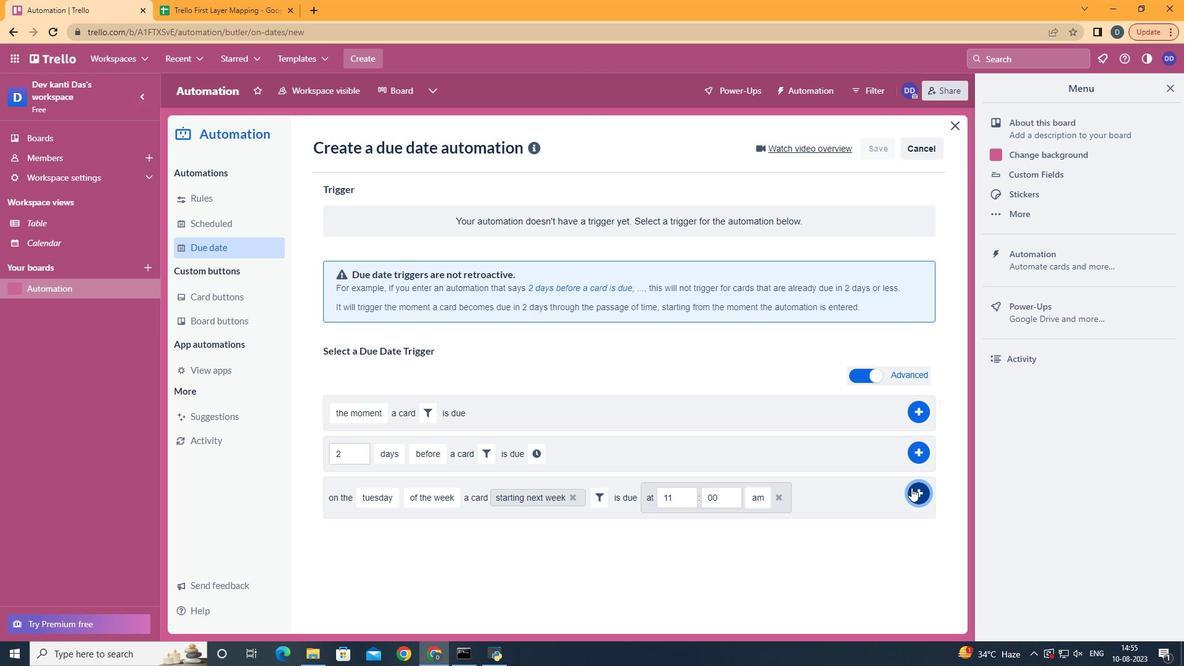 
Action: Mouse moved to (728, 204)
Screenshot: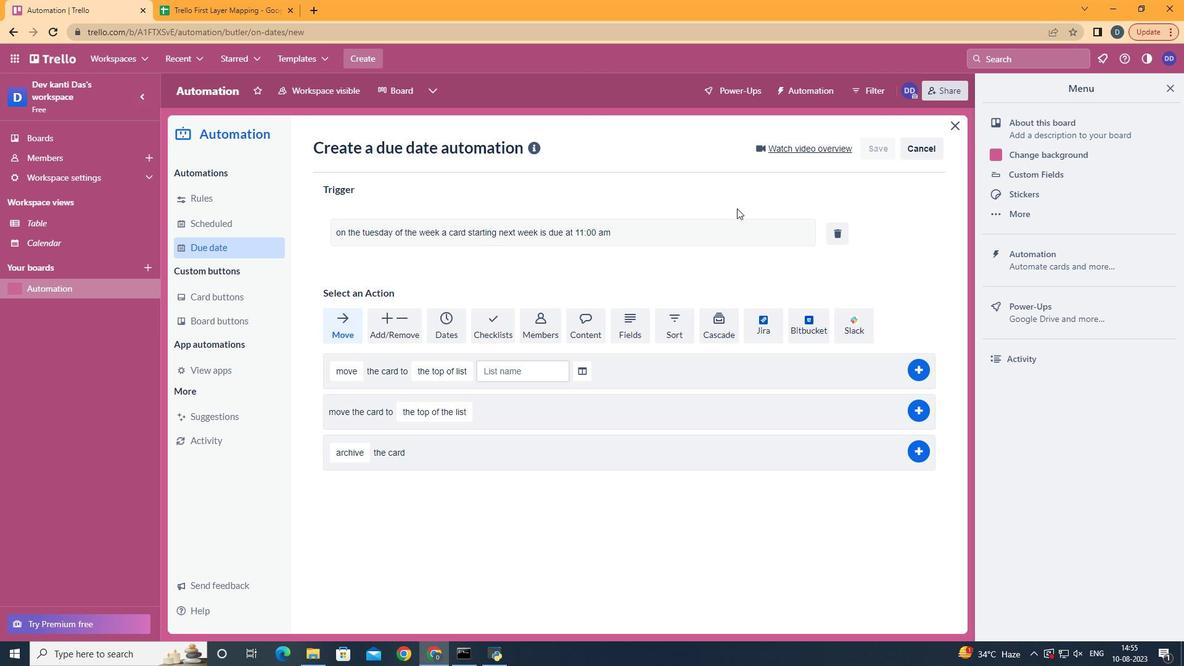 
